 Task: Add a signature Kari Cooper containing With heartfelt thanks and warm wishes, Kari Cooper to email address softage.5@softage.net and add a label Data visualization
Action: Mouse moved to (1057, 87)
Screenshot: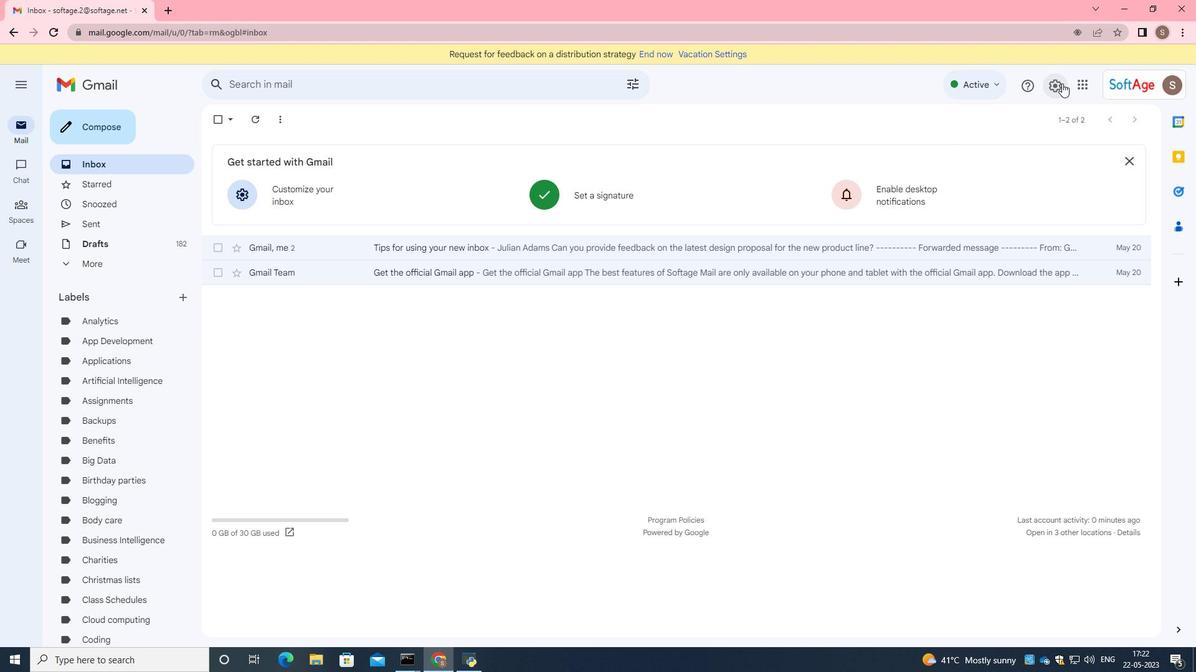 
Action: Mouse pressed left at (1057, 87)
Screenshot: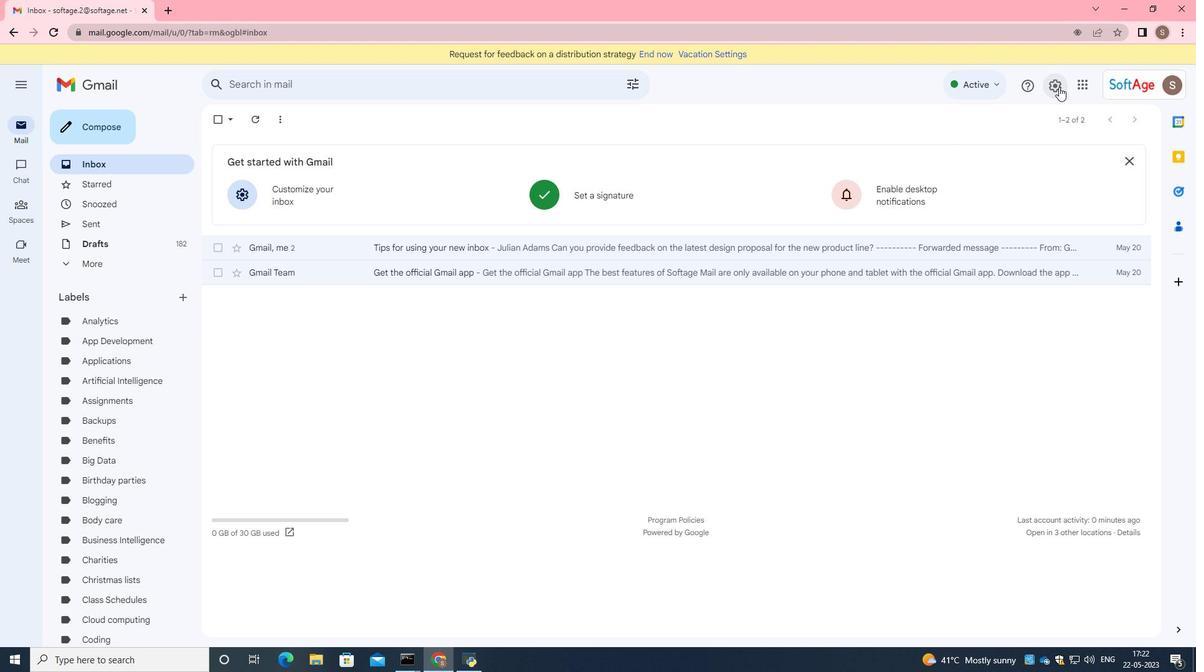 
Action: Mouse moved to (1052, 148)
Screenshot: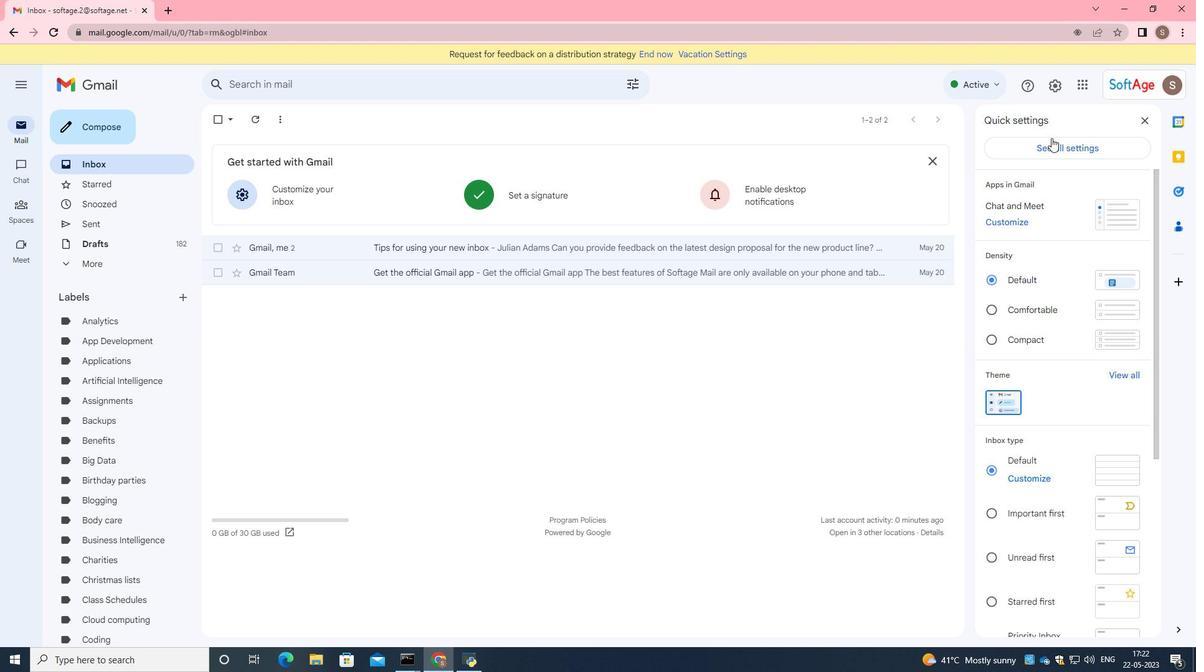 
Action: Mouse pressed left at (1052, 148)
Screenshot: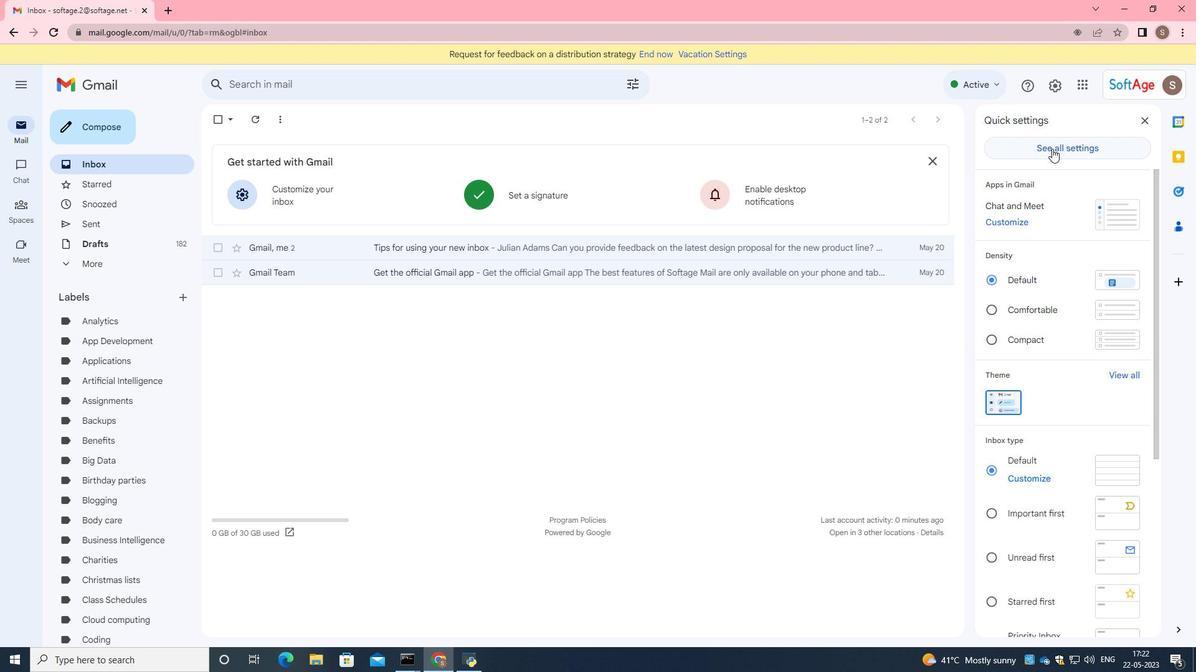 
Action: Mouse moved to (566, 340)
Screenshot: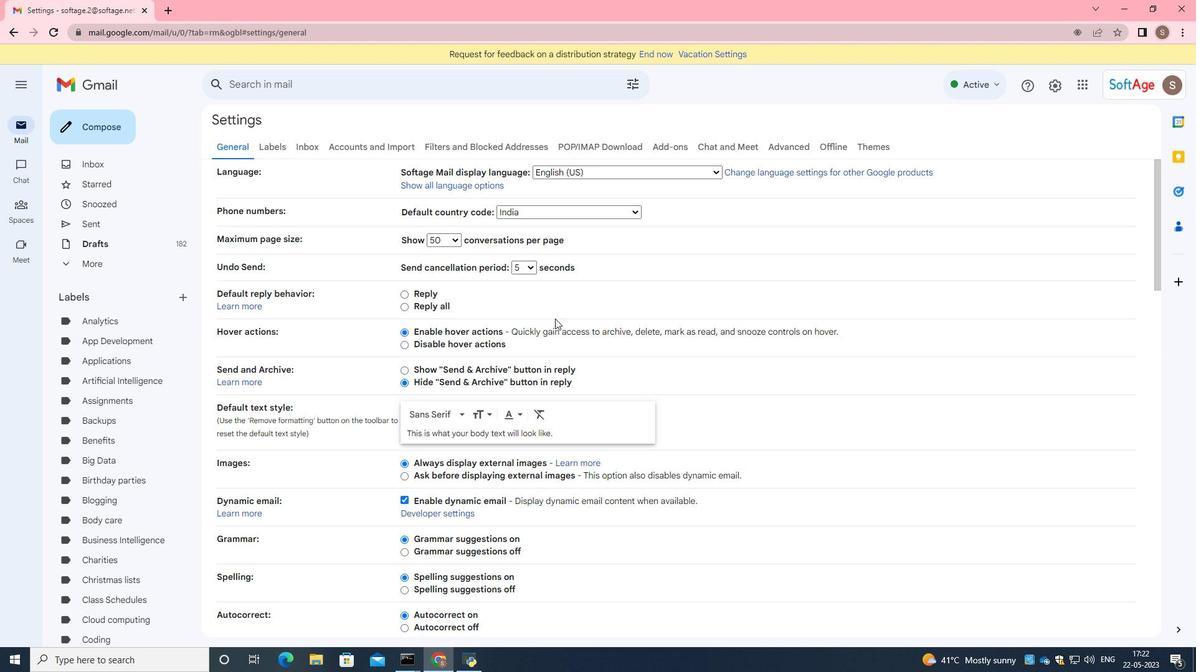 
Action: Mouse scrolled (566, 340) with delta (0, 0)
Screenshot: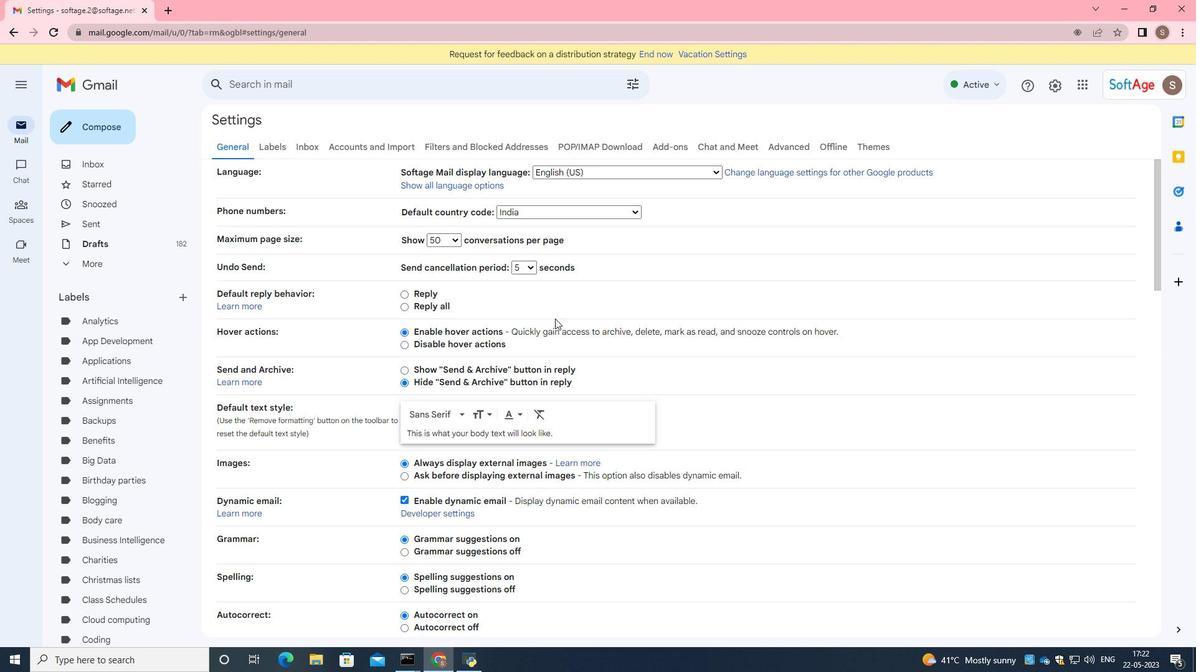 
Action: Mouse moved to (567, 342)
Screenshot: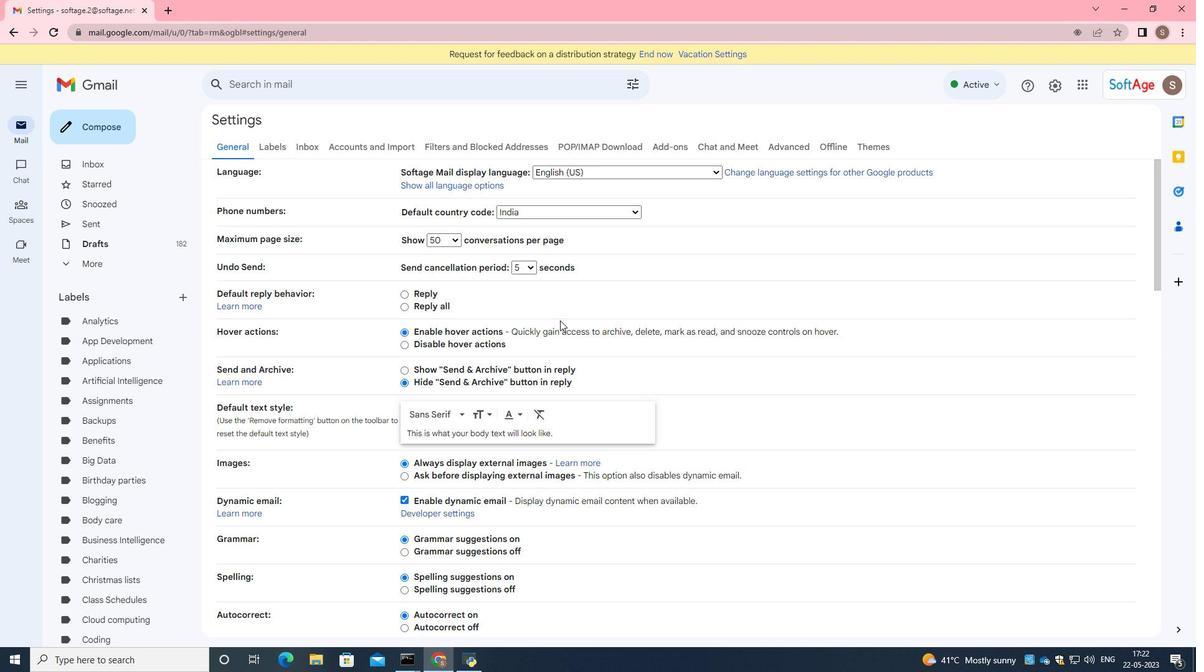 
Action: Mouse scrolled (567, 342) with delta (0, 0)
Screenshot: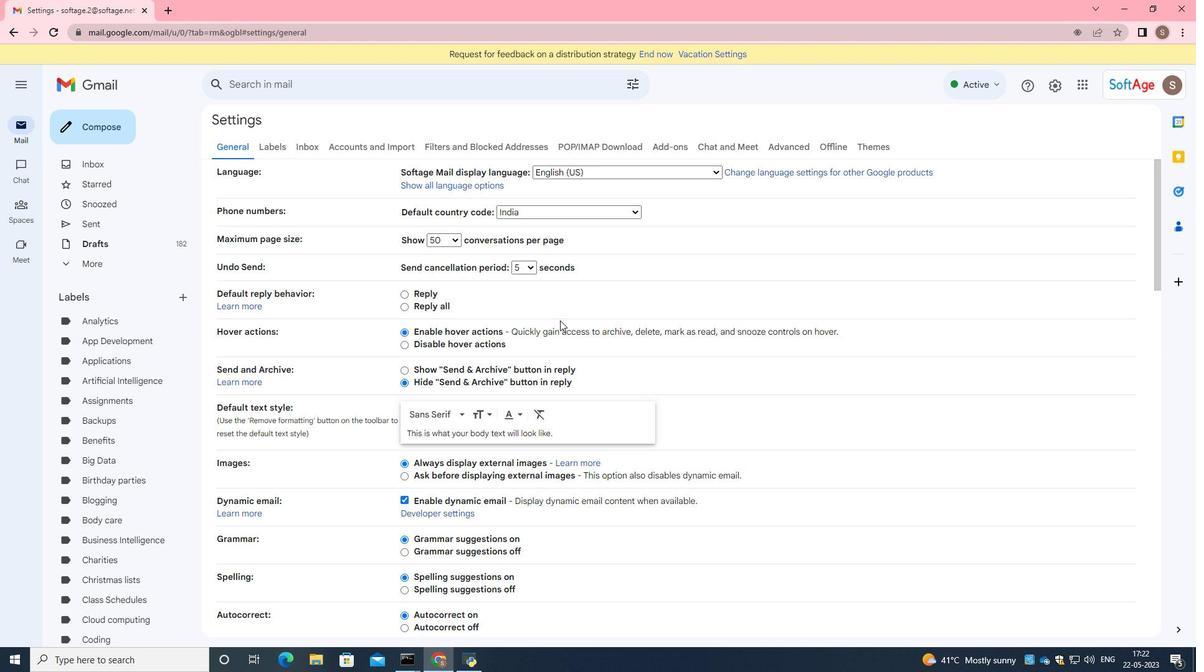 
Action: Mouse scrolled (567, 342) with delta (0, 0)
Screenshot: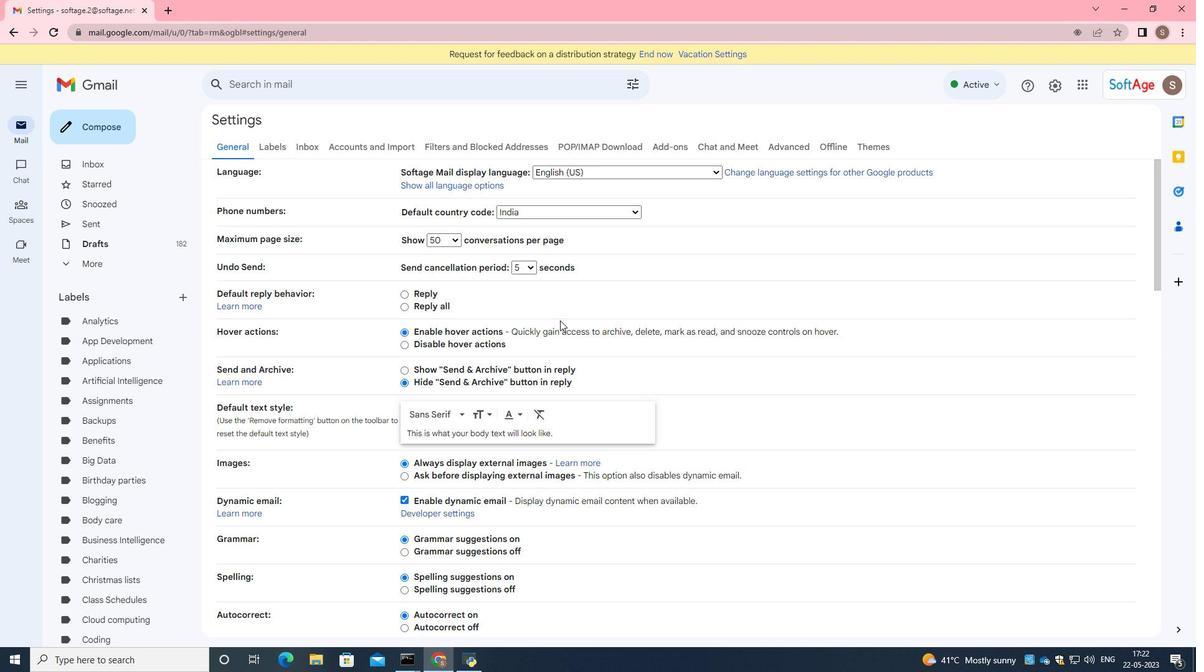 
Action: Mouse scrolled (567, 342) with delta (0, 0)
Screenshot: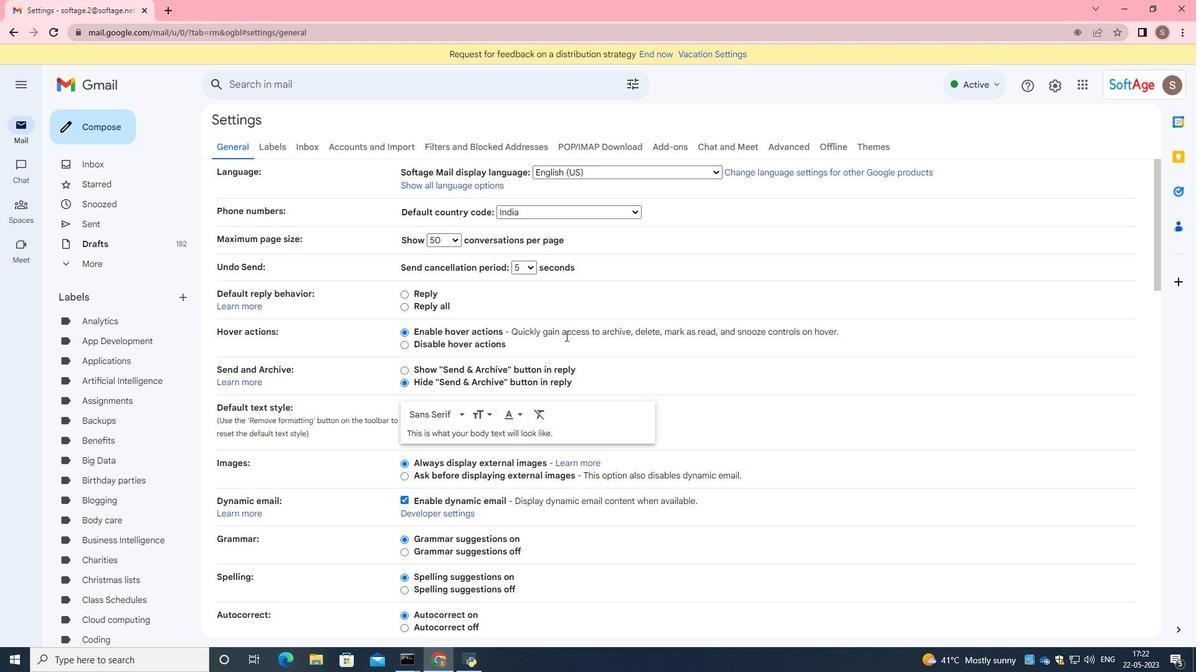 
Action: Mouse moved to (569, 340)
Screenshot: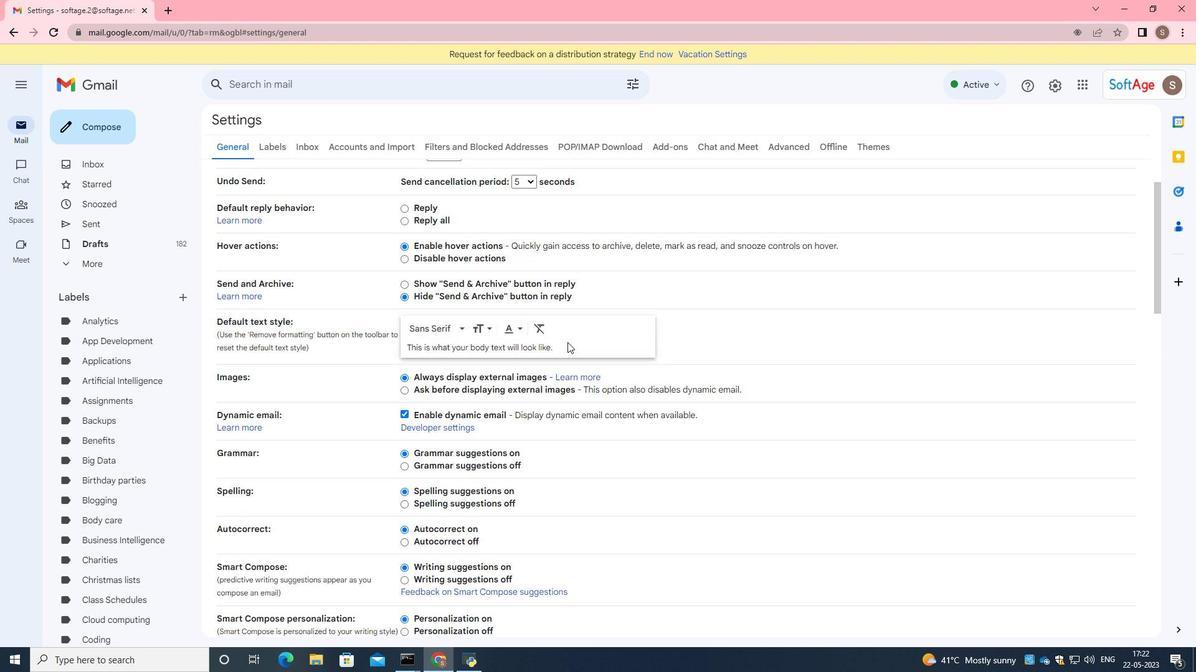 
Action: Mouse scrolled (569, 340) with delta (0, 0)
Screenshot: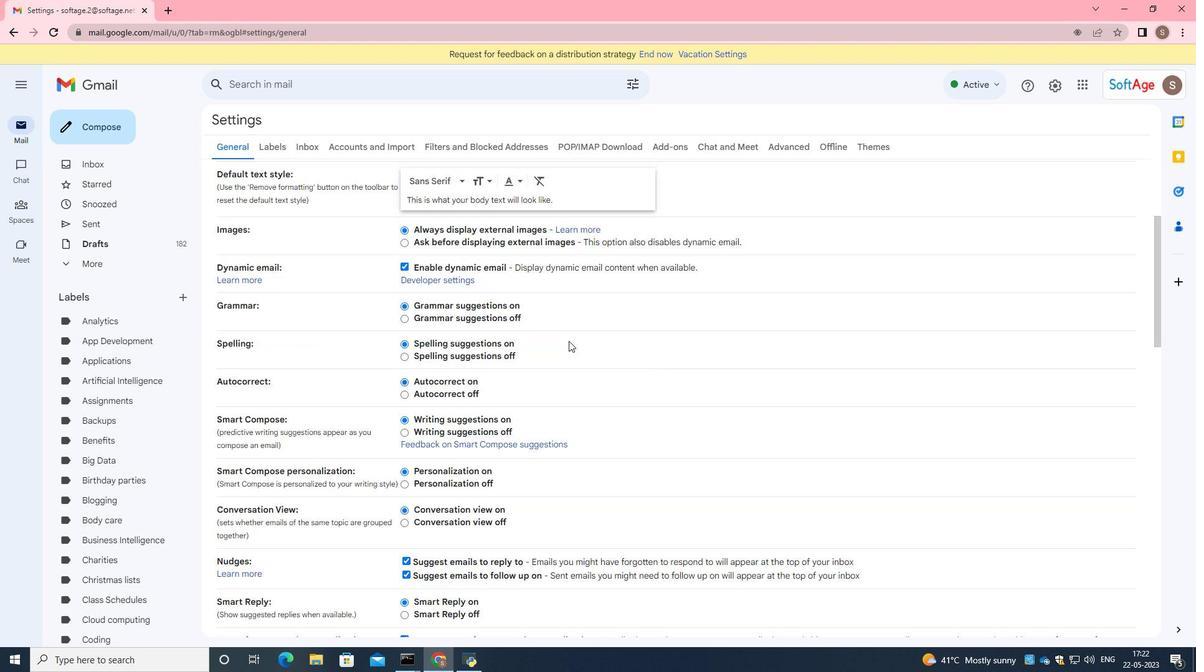 
Action: Mouse moved to (570, 340)
Screenshot: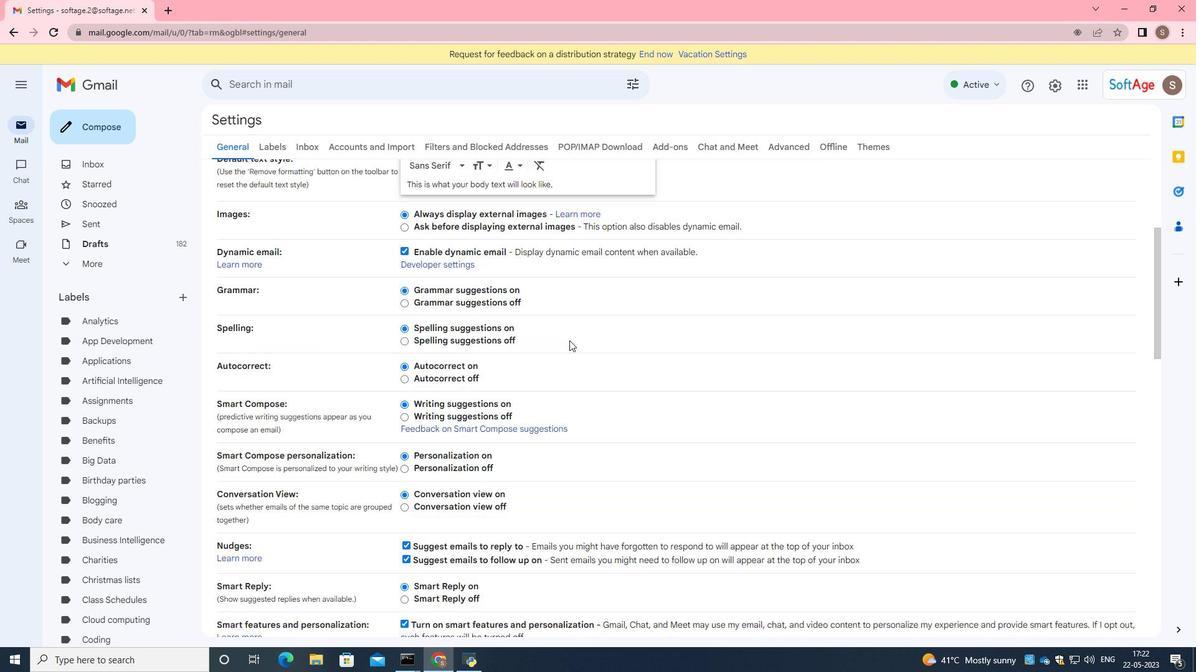 
Action: Mouse scrolled (570, 340) with delta (0, 0)
Screenshot: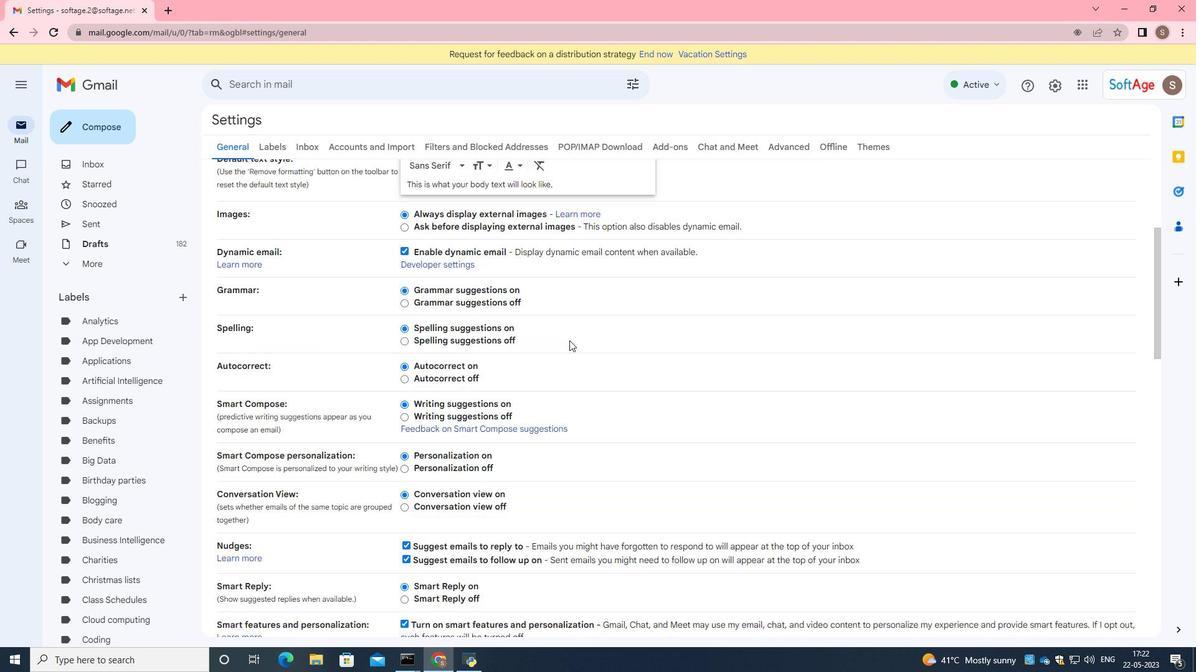
Action: Mouse moved to (570, 342)
Screenshot: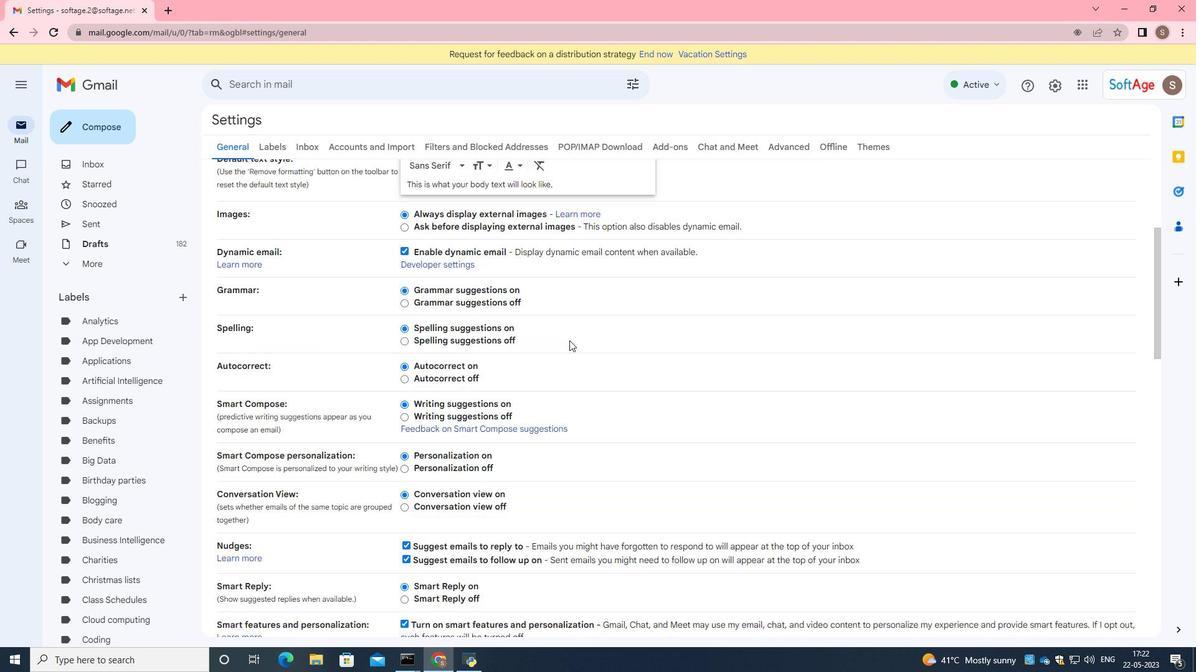 
Action: Mouse scrolled (570, 341) with delta (0, 0)
Screenshot: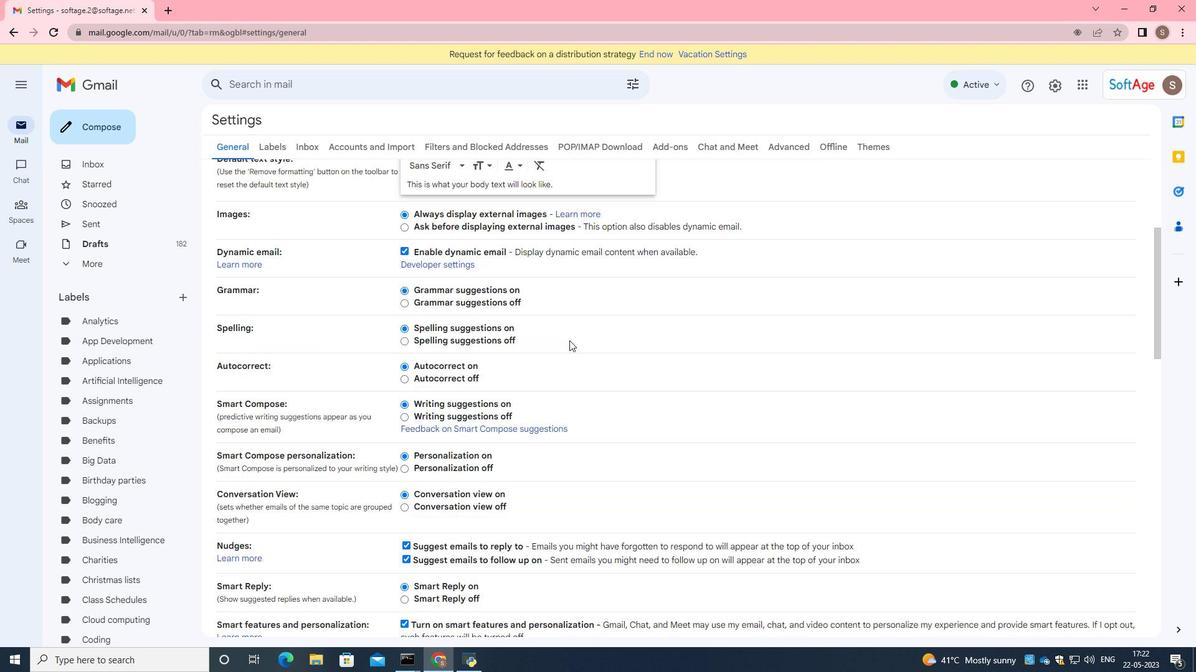 
Action: Mouse moved to (570, 342)
Screenshot: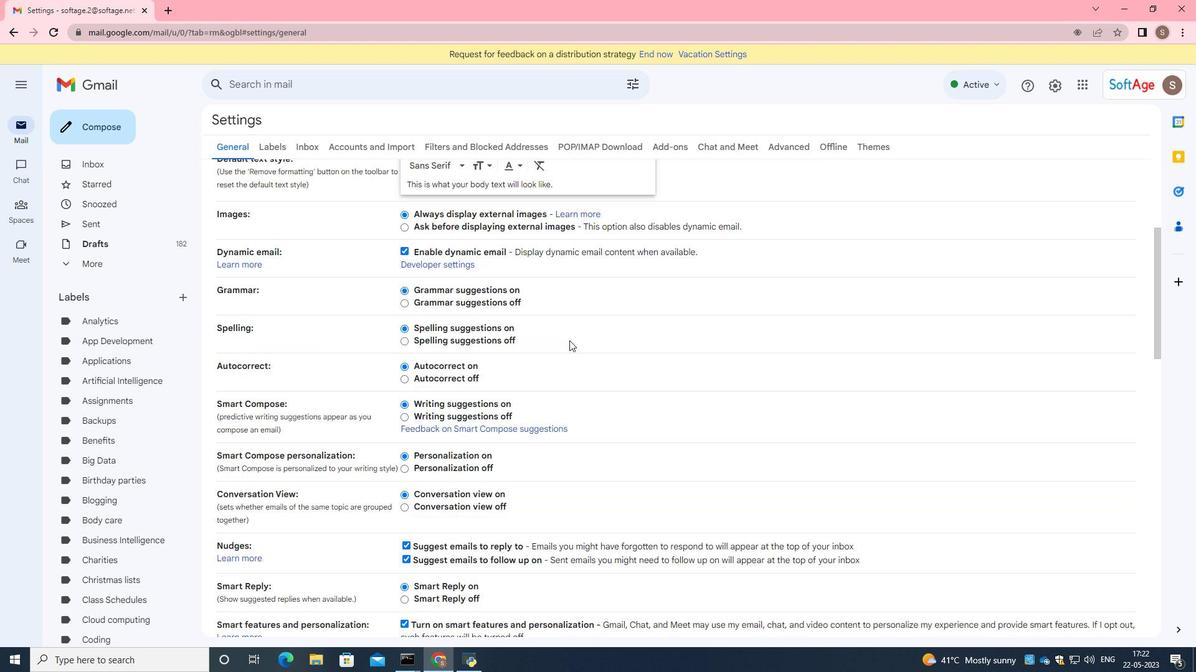 
Action: Mouse scrolled (570, 341) with delta (0, 0)
Screenshot: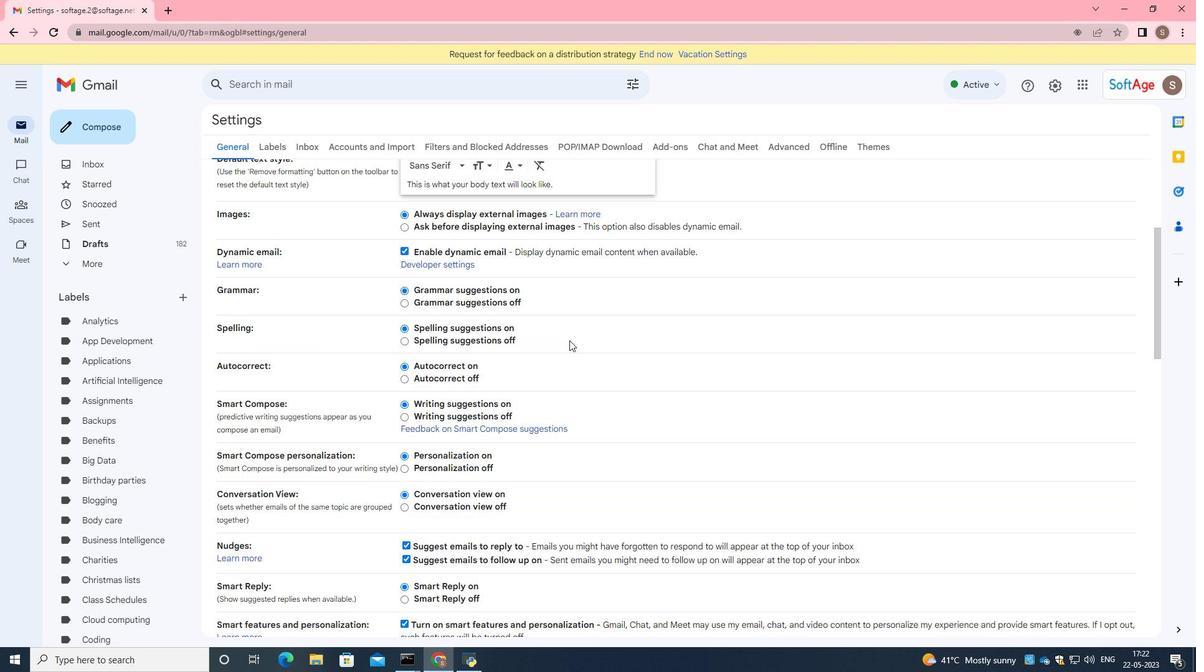 
Action: Mouse moved to (591, 409)
Screenshot: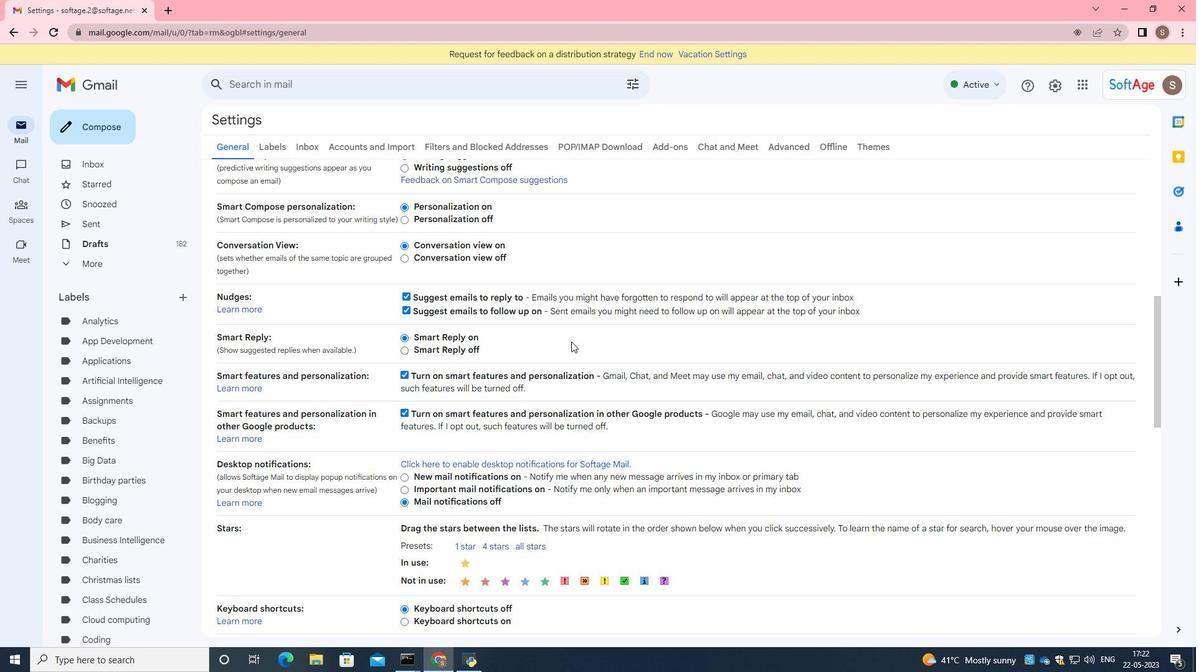 
Action: Mouse scrolled (571, 342) with delta (0, 0)
Screenshot: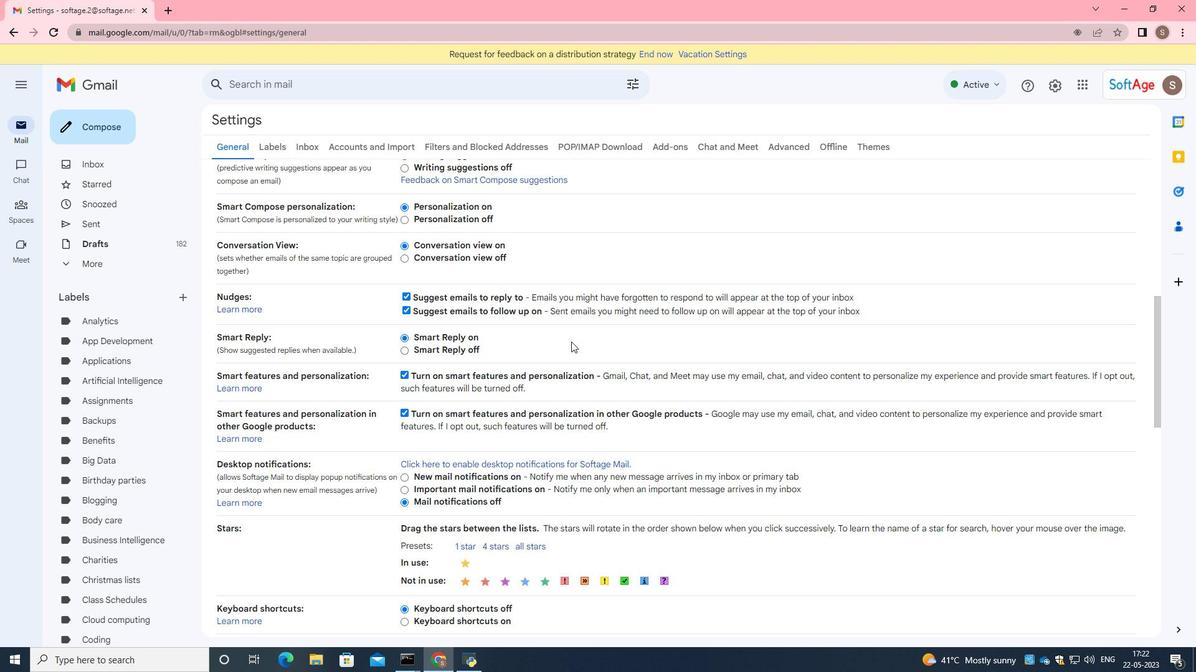 
Action: Mouse moved to (593, 416)
Screenshot: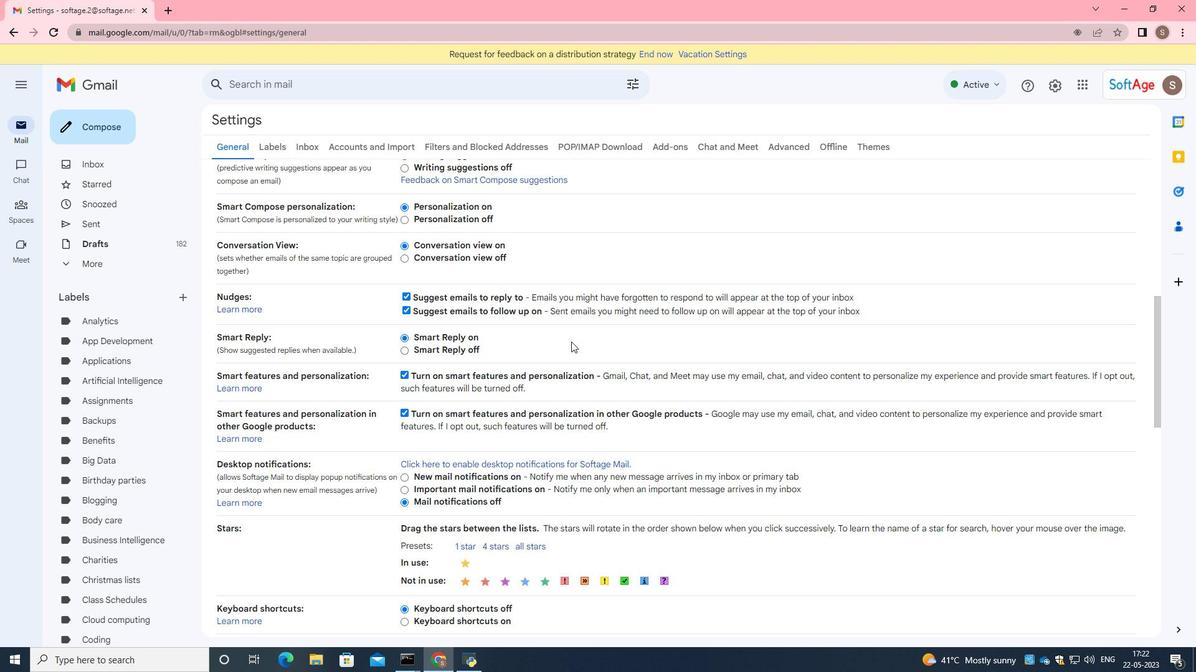 
Action: Mouse scrolled (571, 344) with delta (0, 0)
Screenshot: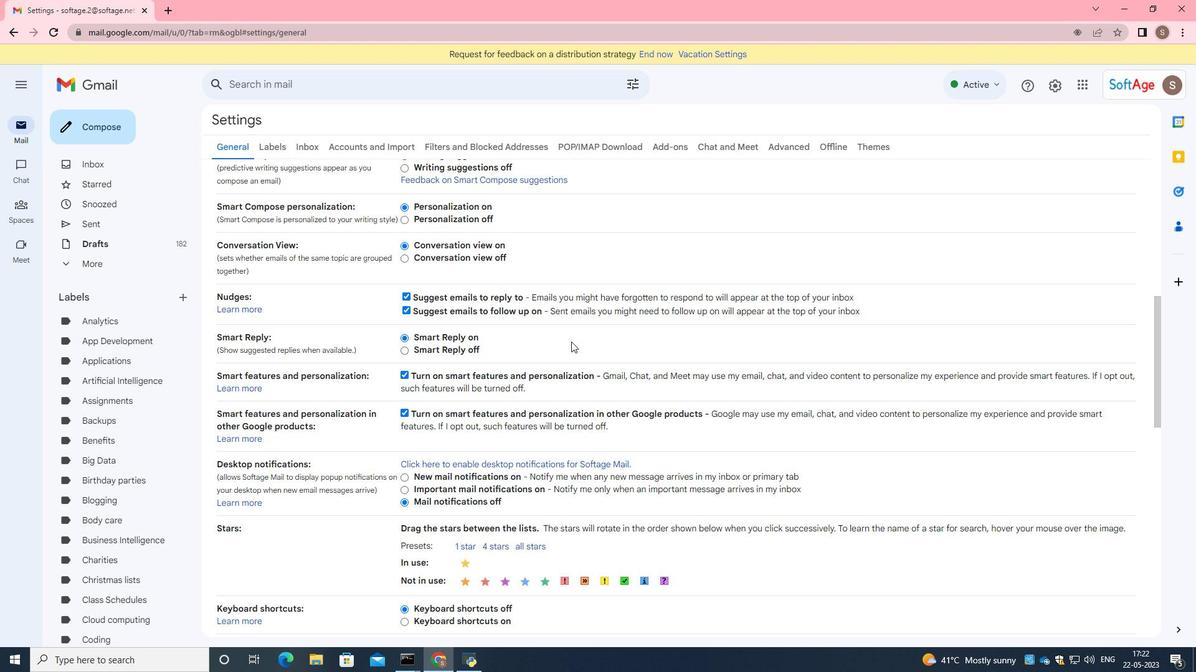 
Action: Mouse moved to (593, 421)
Screenshot: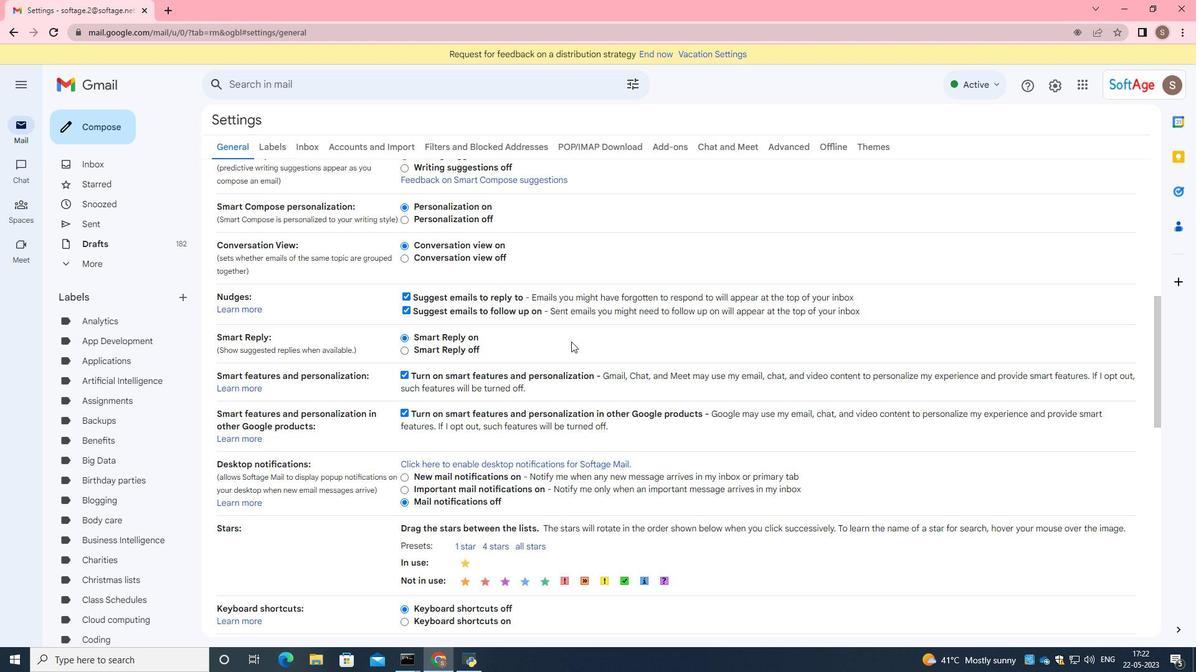
Action: Mouse scrolled (571, 344) with delta (0, 0)
Screenshot: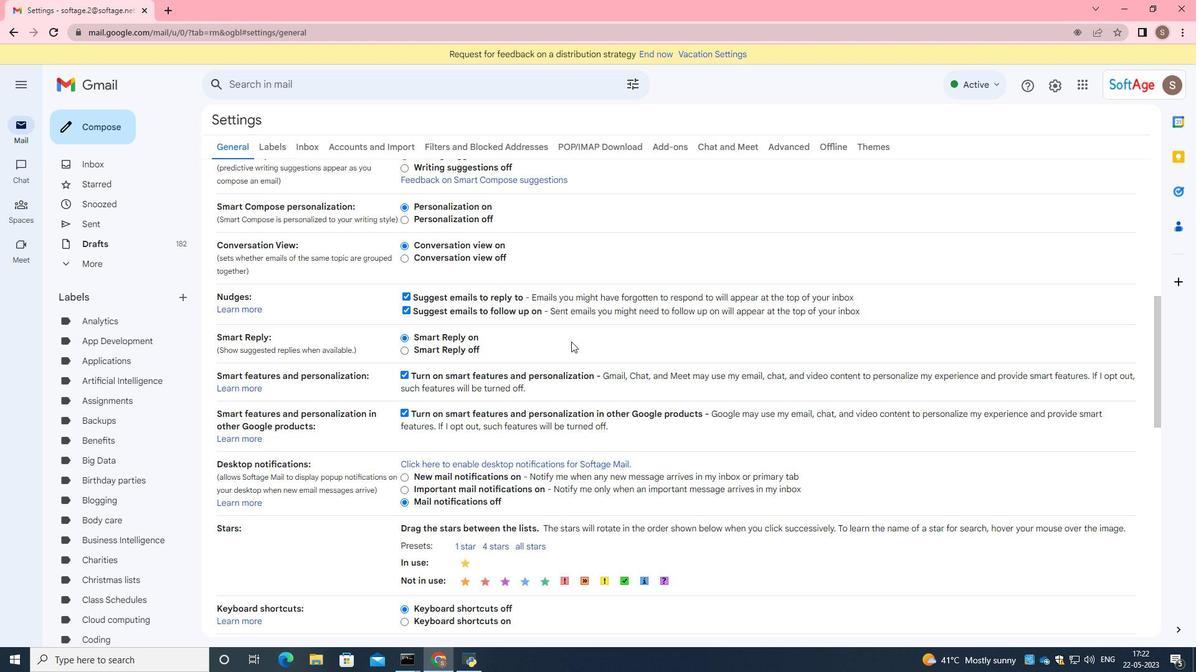 
Action: Mouse moved to (565, 492)
Screenshot: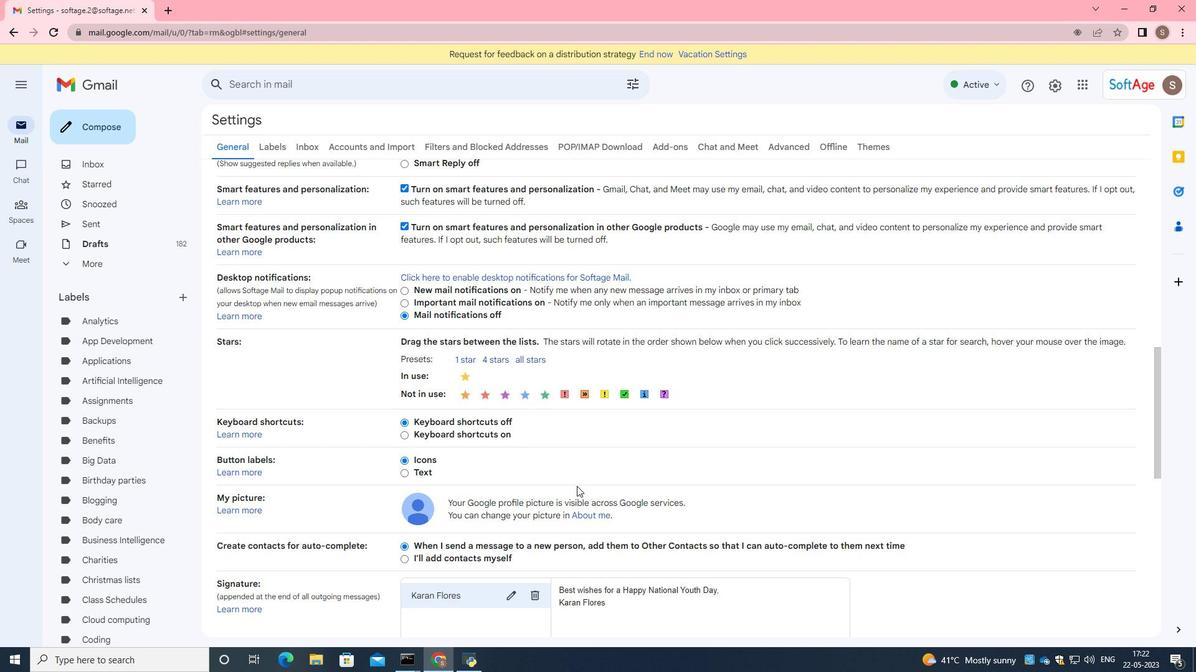 
Action: Mouse scrolled (565, 492) with delta (0, 0)
Screenshot: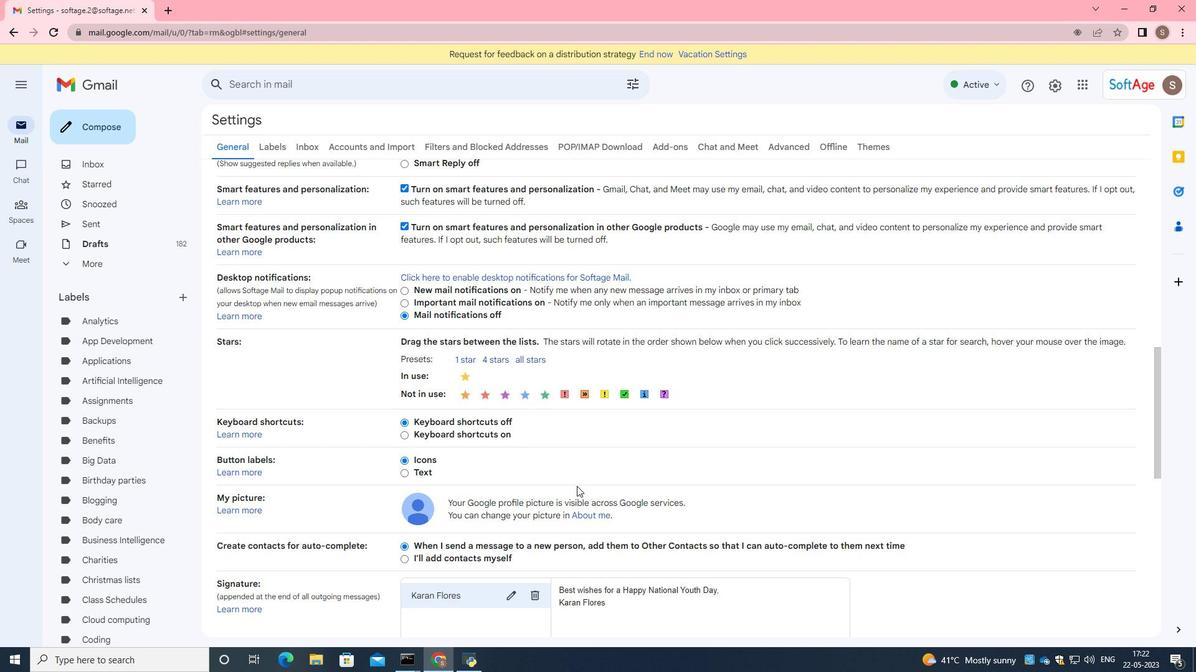 
Action: Mouse scrolled (565, 492) with delta (0, 0)
Screenshot: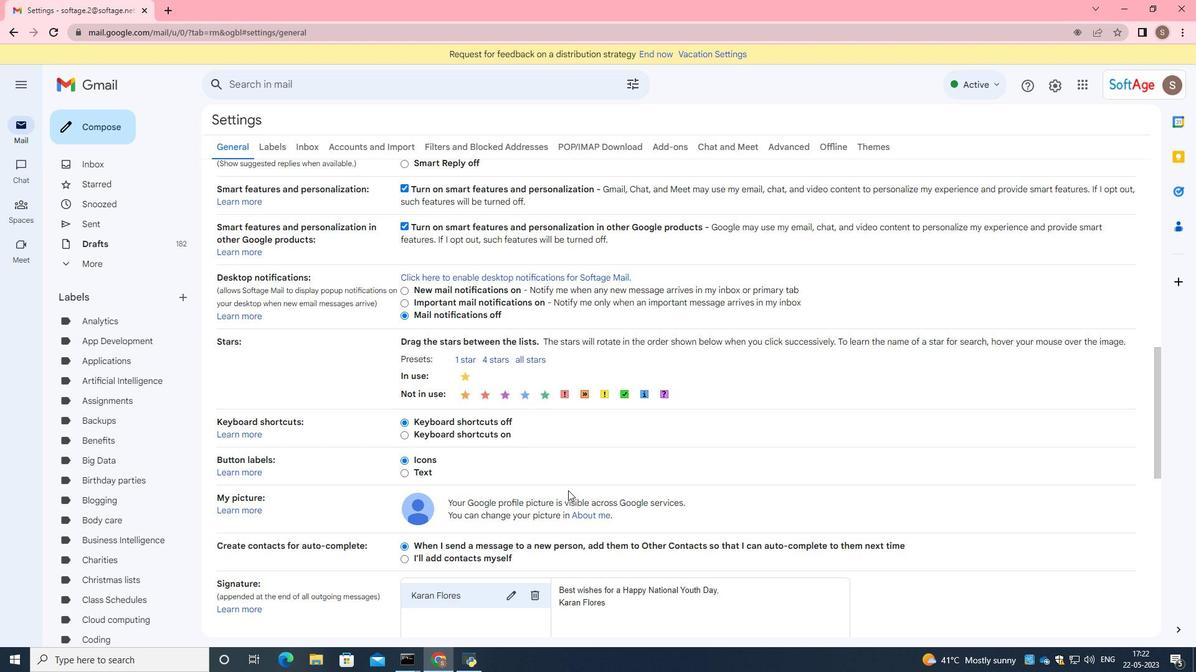 
Action: Mouse moved to (534, 464)
Screenshot: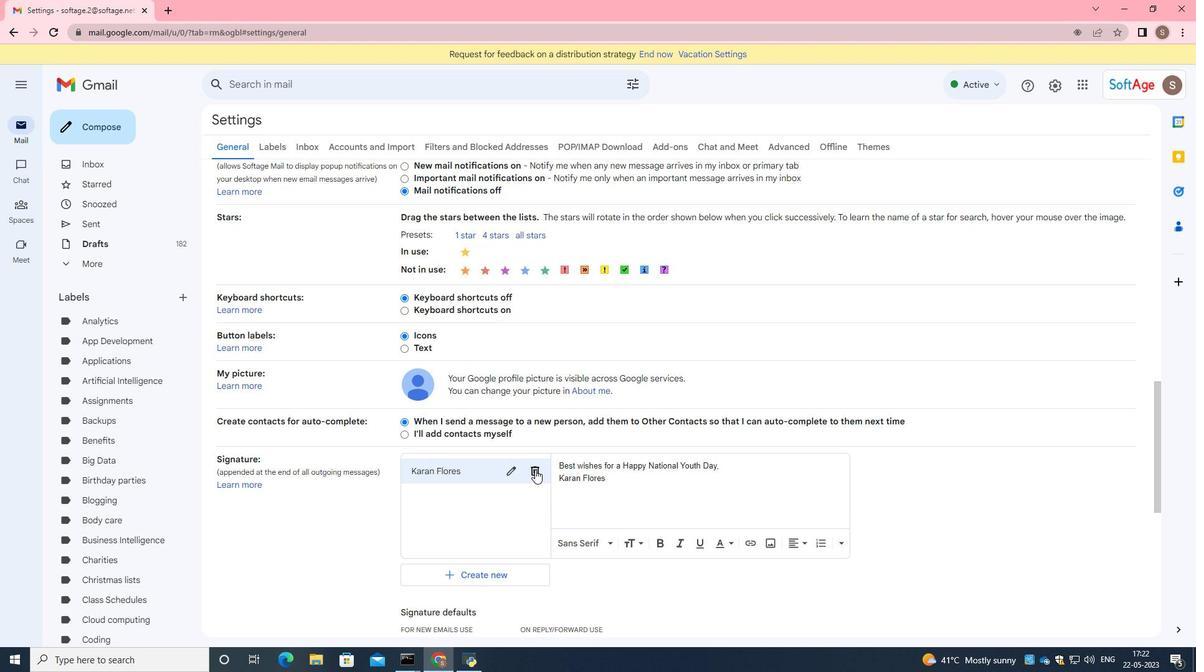 
Action: Mouse pressed left at (534, 464)
Screenshot: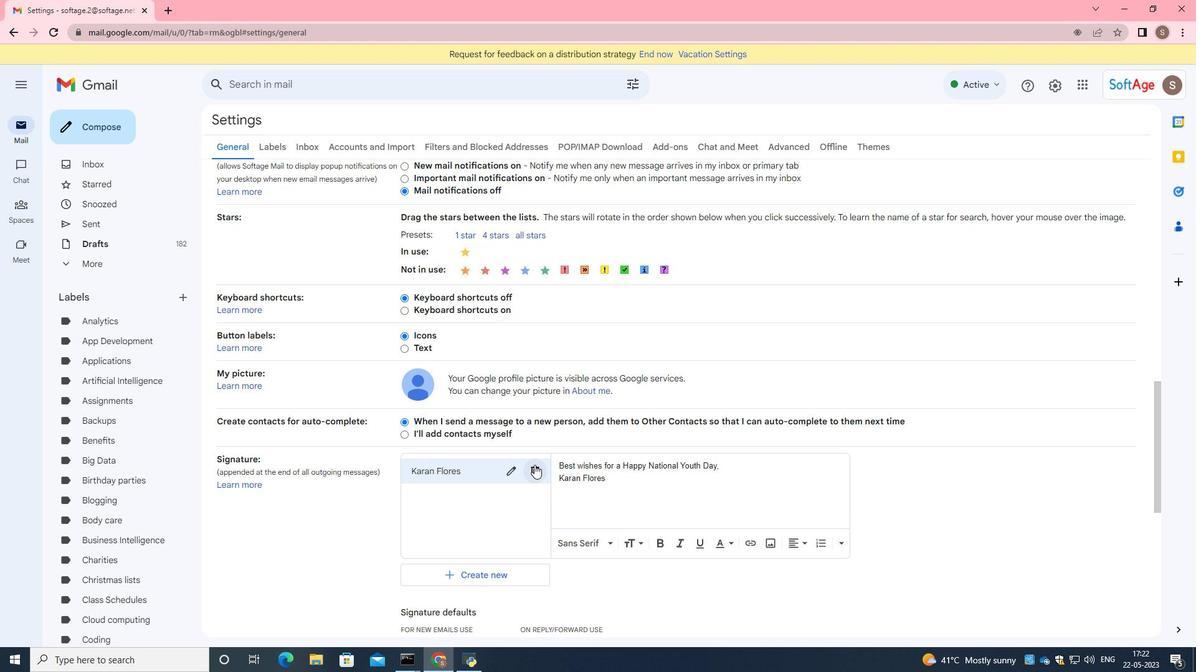 
Action: Mouse moved to (700, 371)
Screenshot: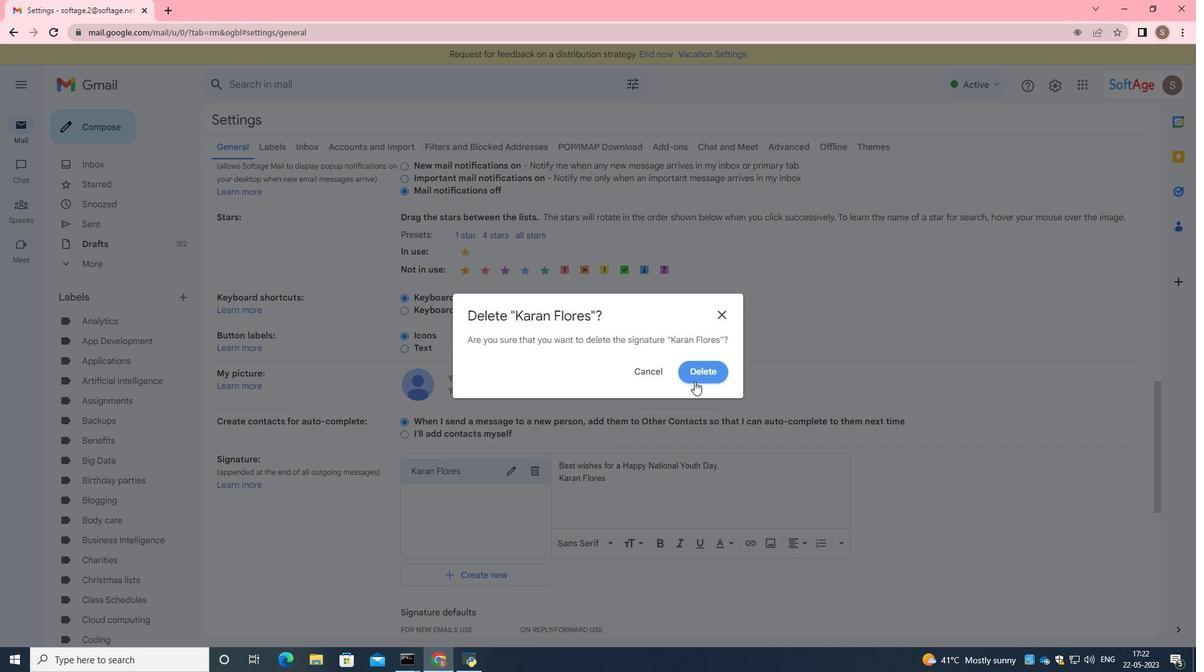 
Action: Mouse pressed left at (700, 371)
Screenshot: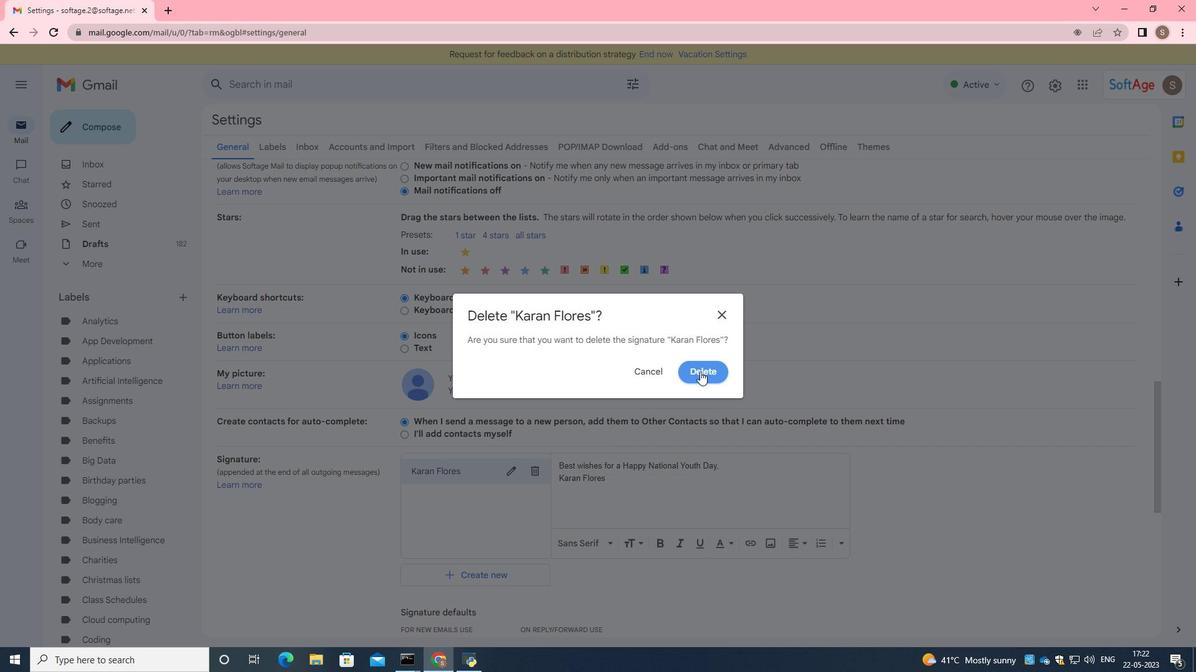 
Action: Mouse moved to (470, 483)
Screenshot: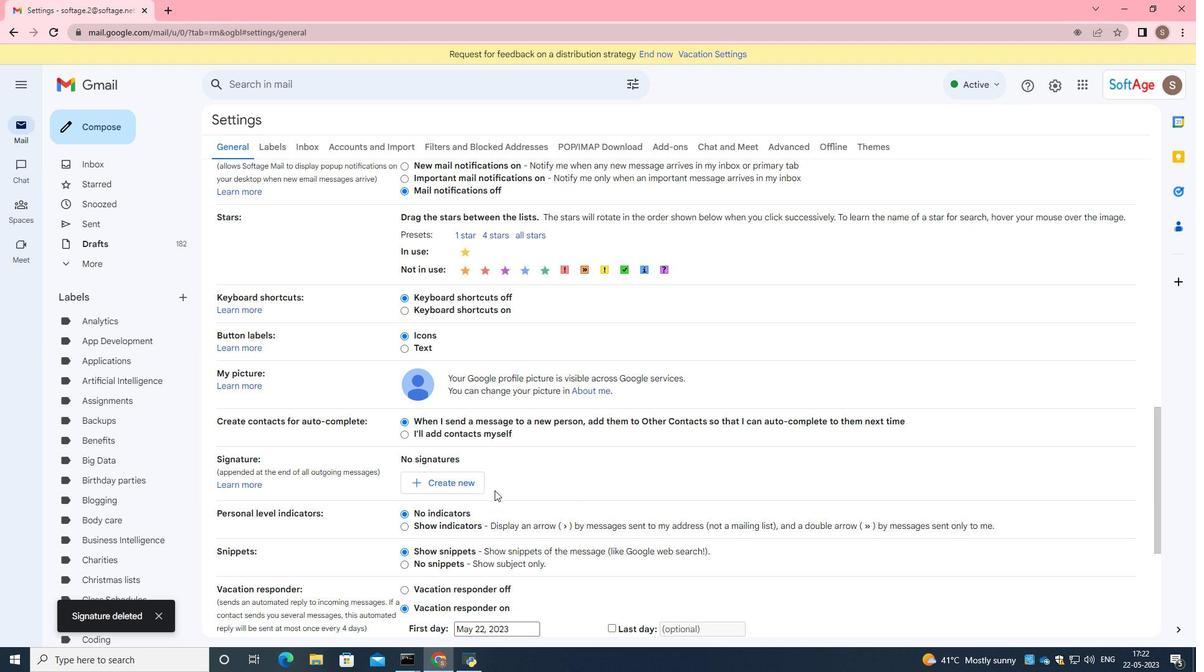 
Action: Mouse pressed left at (470, 483)
Screenshot: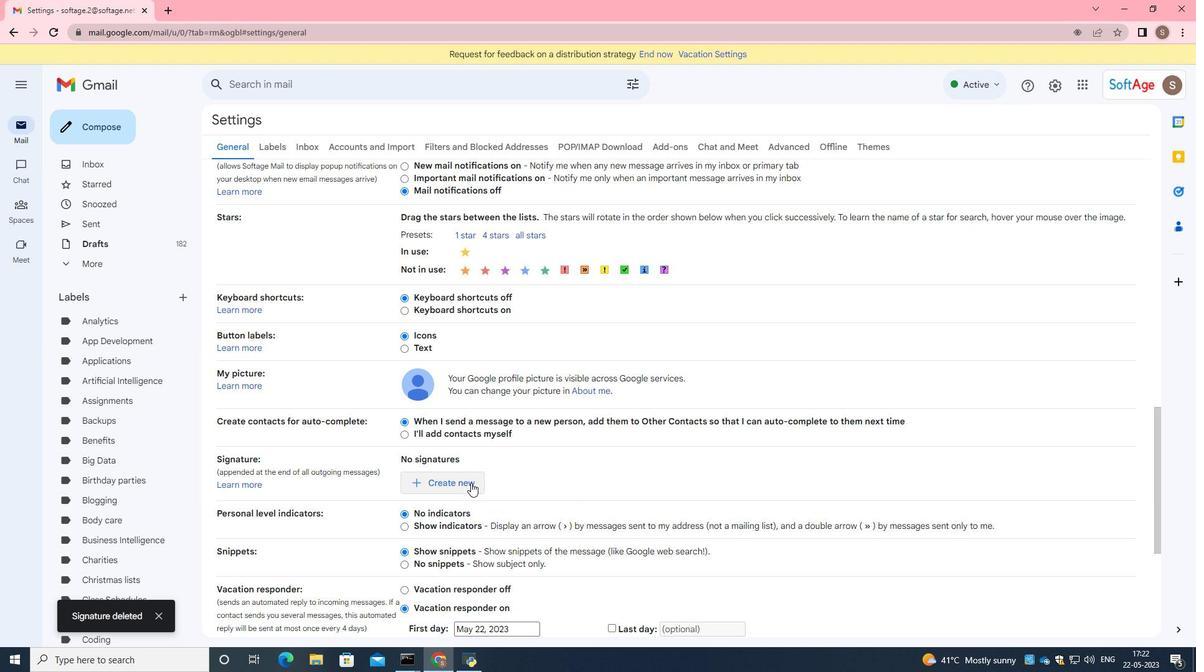 
Action: Mouse moved to (544, 335)
Screenshot: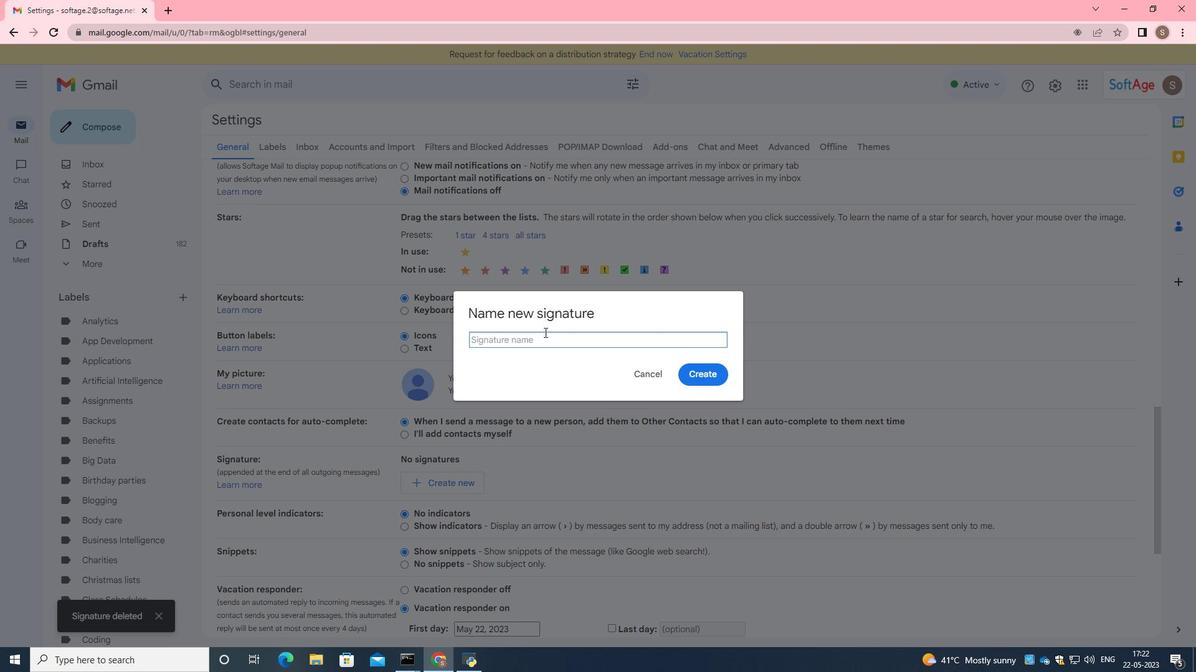 
Action: Key pressed <Key.caps_lock>K<Key.caps_lock>ari<Key.space><Key.caps_lock>C<Key.caps_lock>ooper<Key.space>
Screenshot: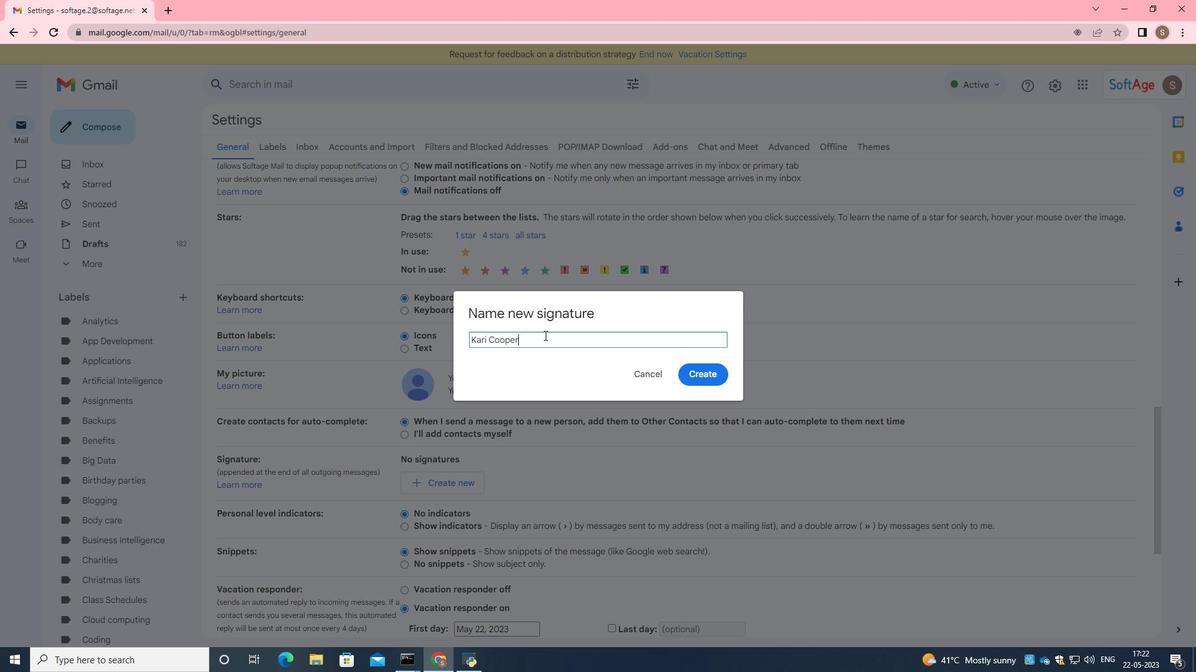 
Action: Mouse moved to (702, 375)
Screenshot: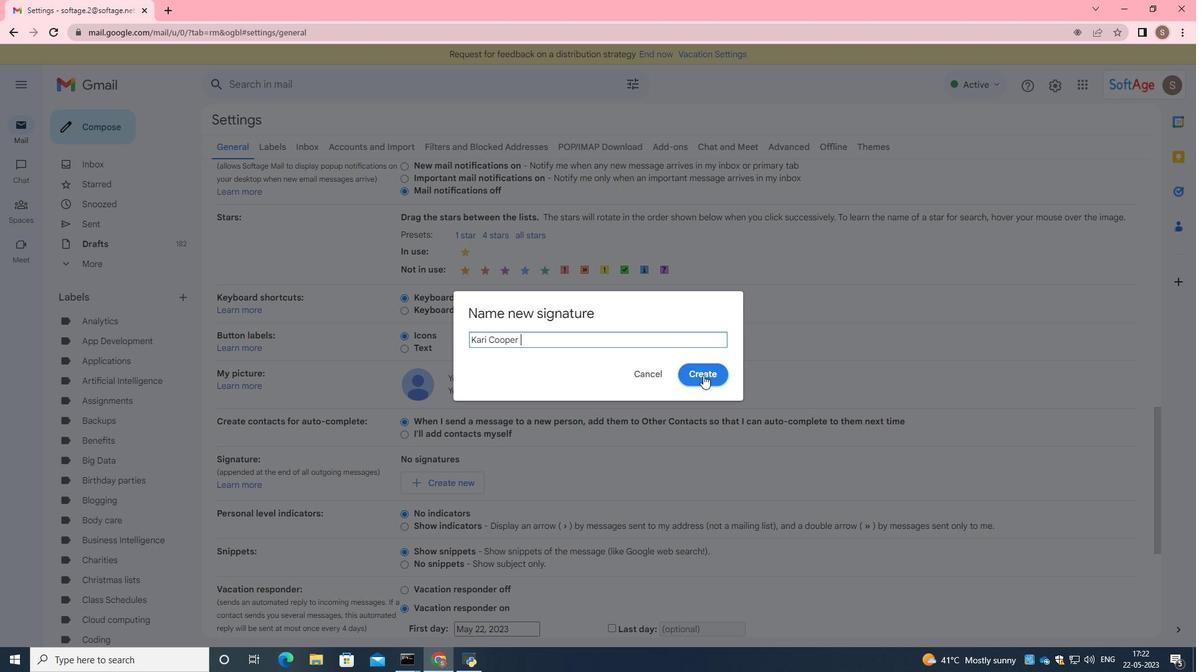 
Action: Mouse pressed left at (702, 375)
Screenshot: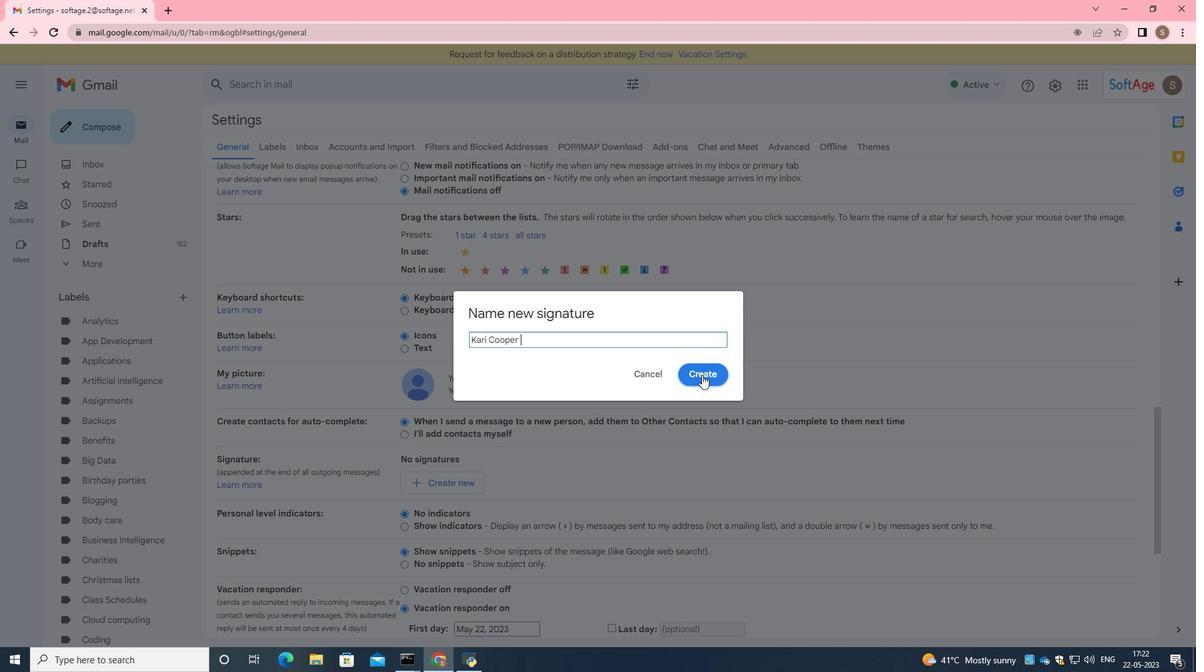 
Action: Mouse moved to (634, 485)
Screenshot: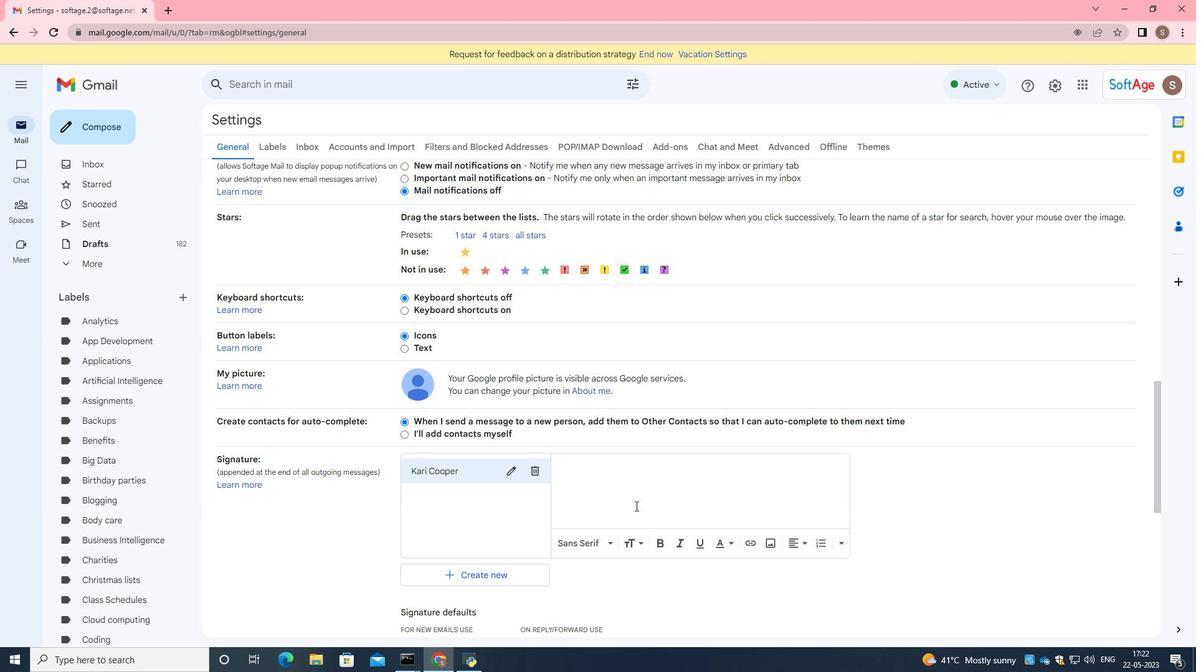 
Action: Mouse pressed left at (634, 485)
Screenshot: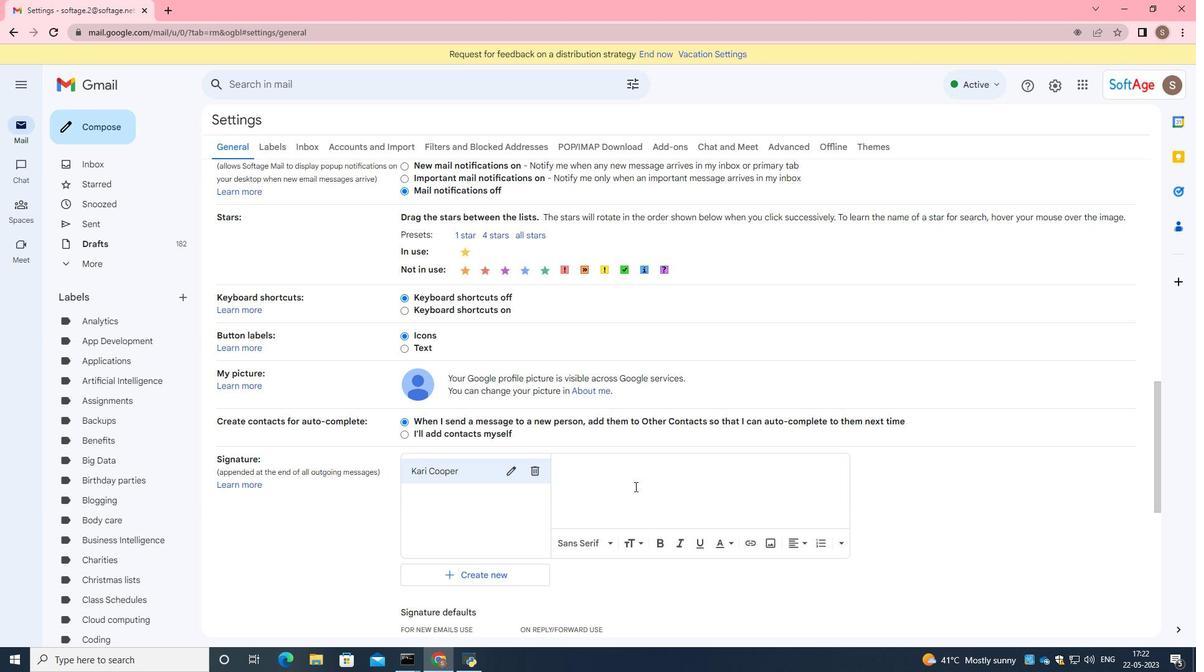 
Action: Mouse moved to (632, 483)
Screenshot: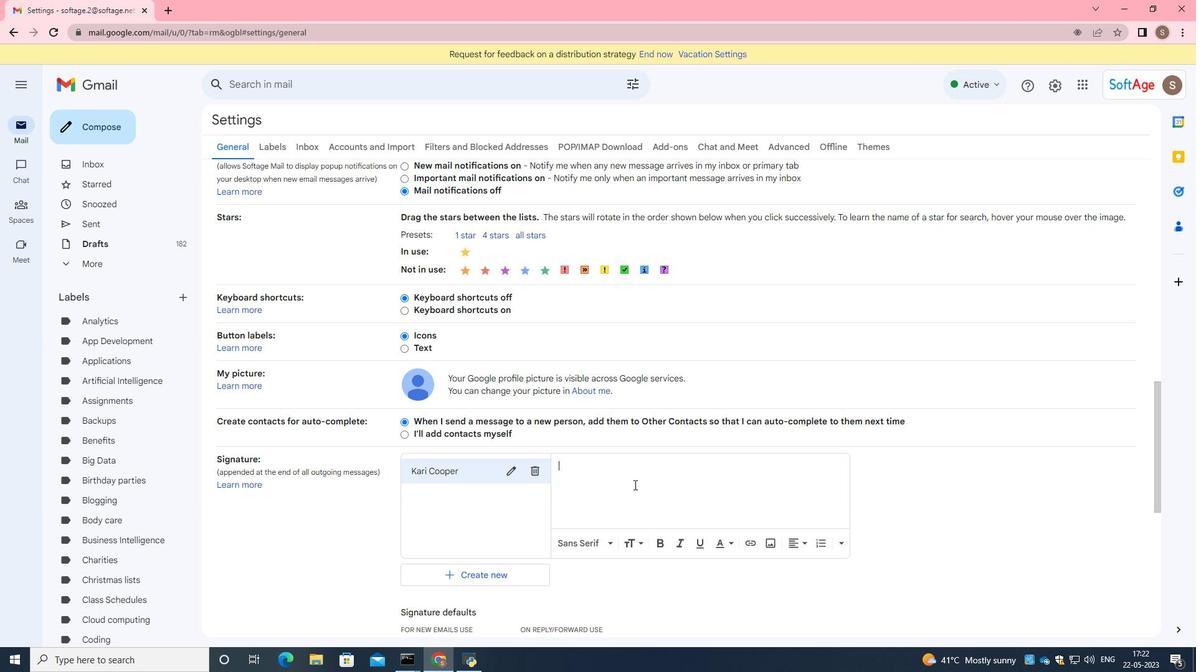 
Action: Key pressed <Key.caps_lock>H<Key.caps_lock>eartfelt<Key.space>thanks<Key.space>and<Key.space>warm<Key.space>wishes,<Key.enter><Key.caps_lock>K<Key.caps_lock>ari<Key.space><Key.caps_lock>V<Key.backspace>C<Key.caps_lock>ooper
Screenshot: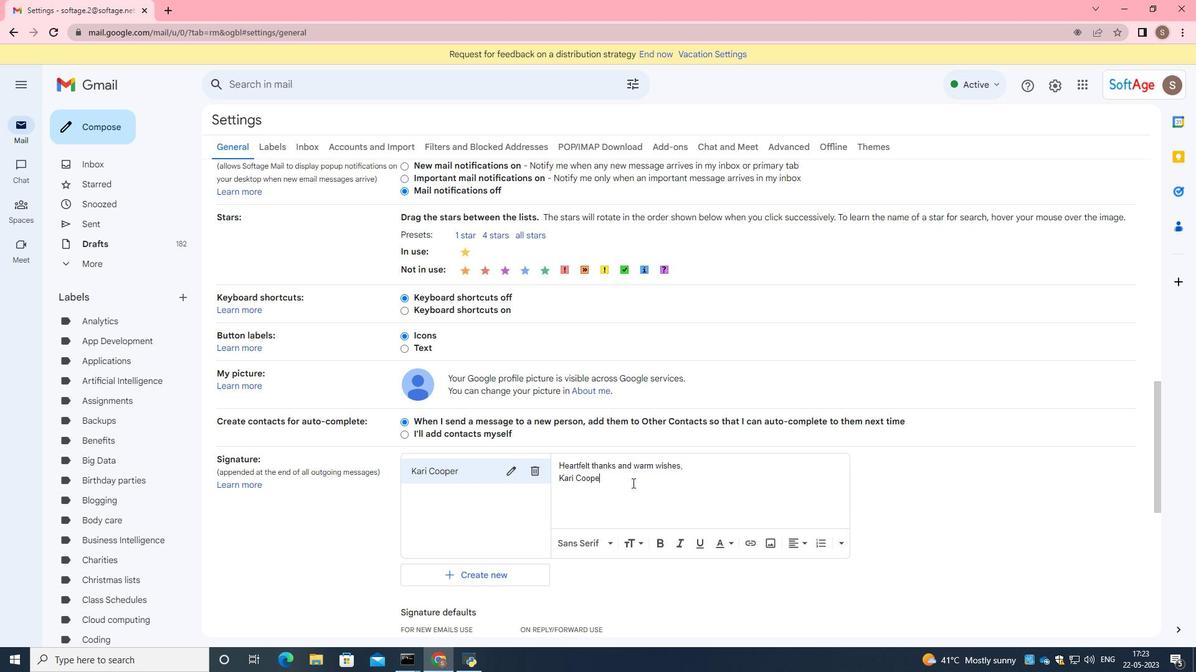 
Action: Mouse moved to (602, 516)
Screenshot: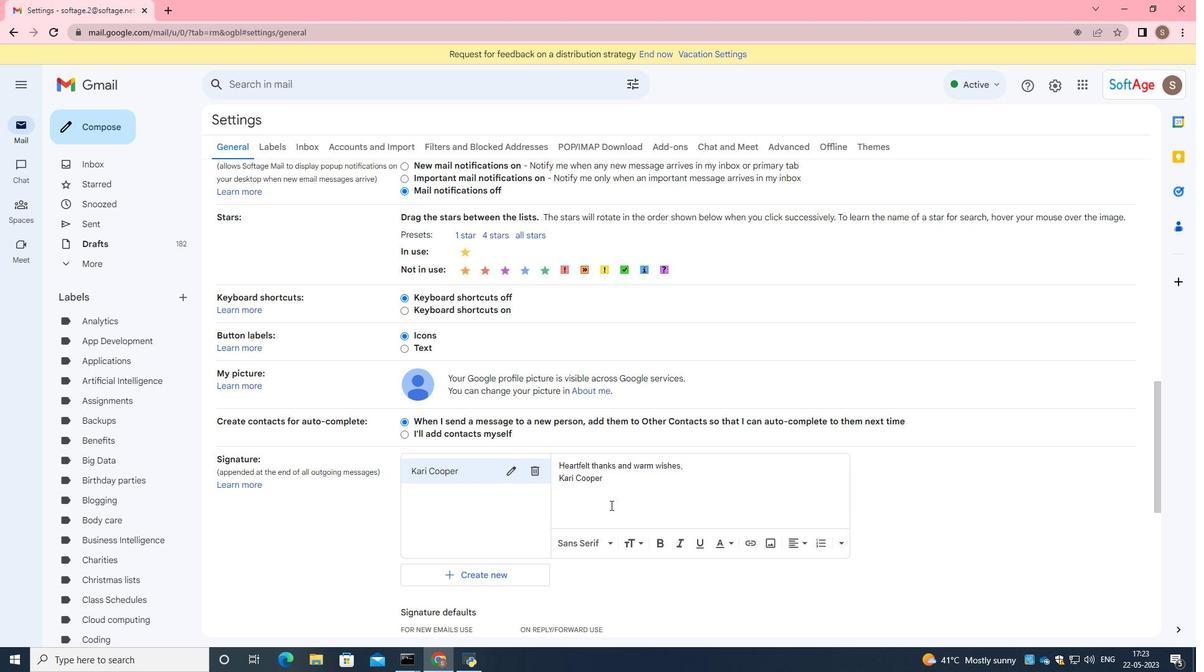 
Action: Mouse scrolled (602, 515) with delta (0, 0)
Screenshot: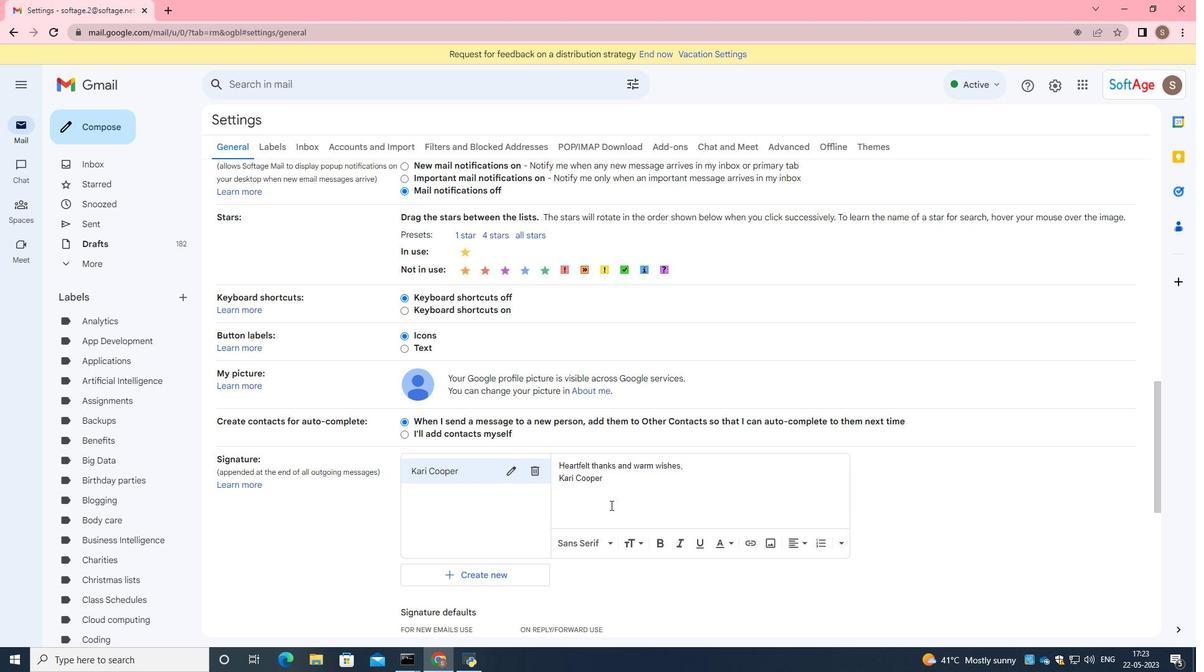 
Action: Mouse moved to (600, 518)
Screenshot: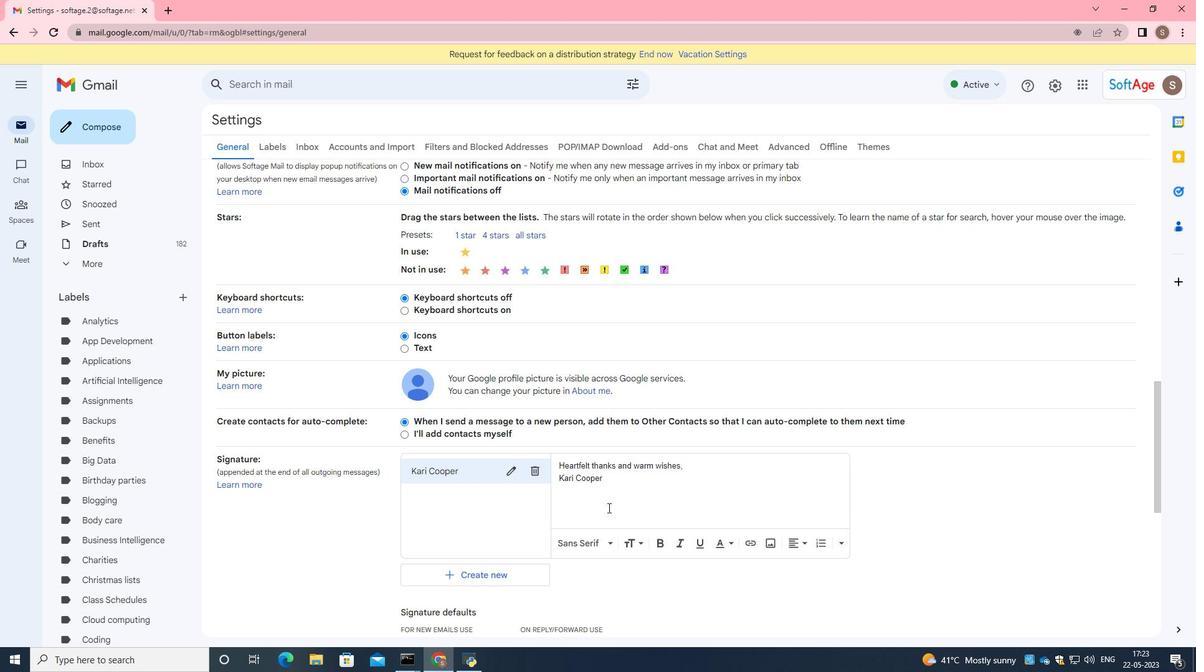 
Action: Mouse scrolled (600, 518) with delta (0, 0)
Screenshot: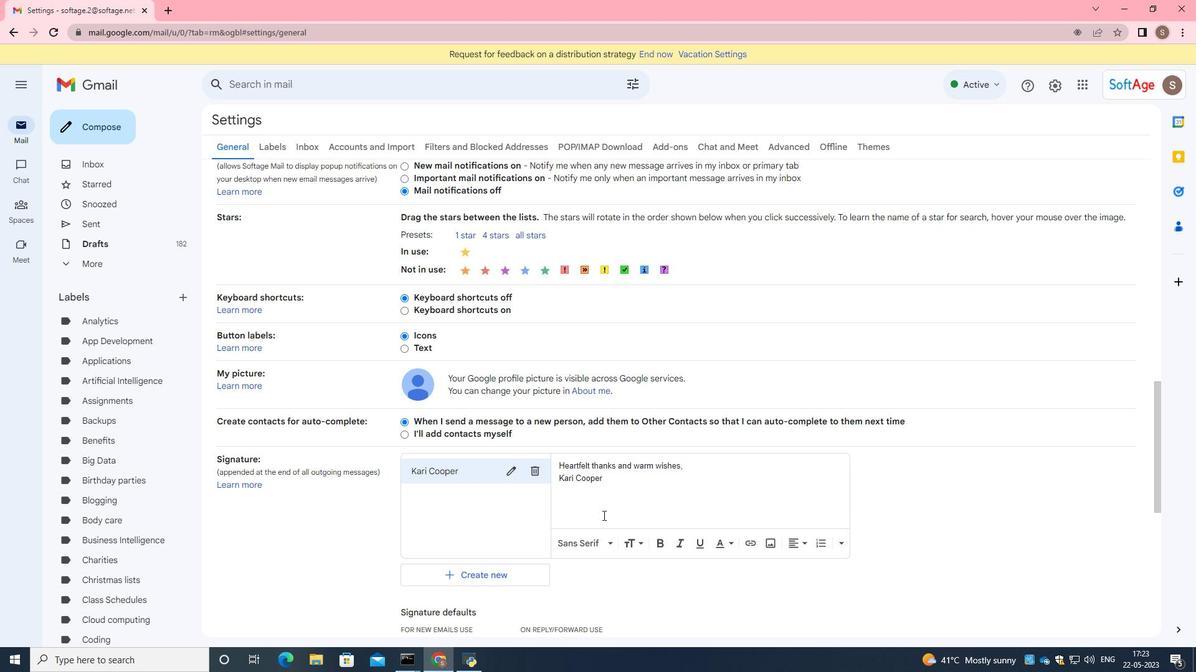 
Action: Mouse moved to (603, 523)
Screenshot: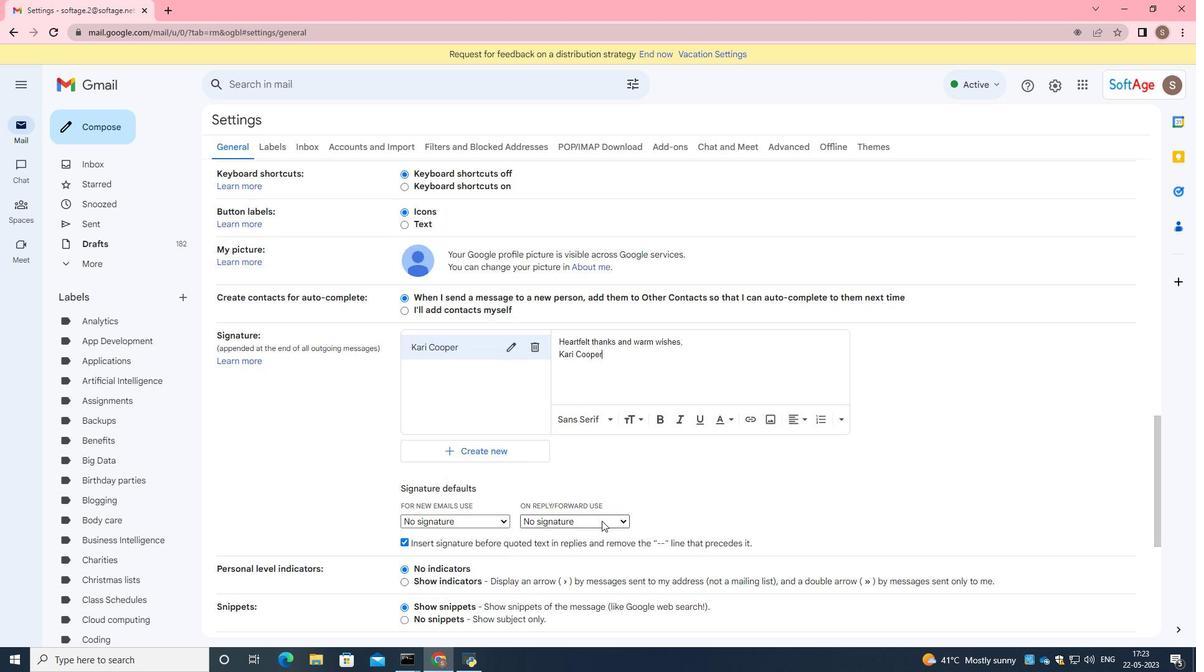 
Action: Mouse scrolled (603, 522) with delta (0, 0)
Screenshot: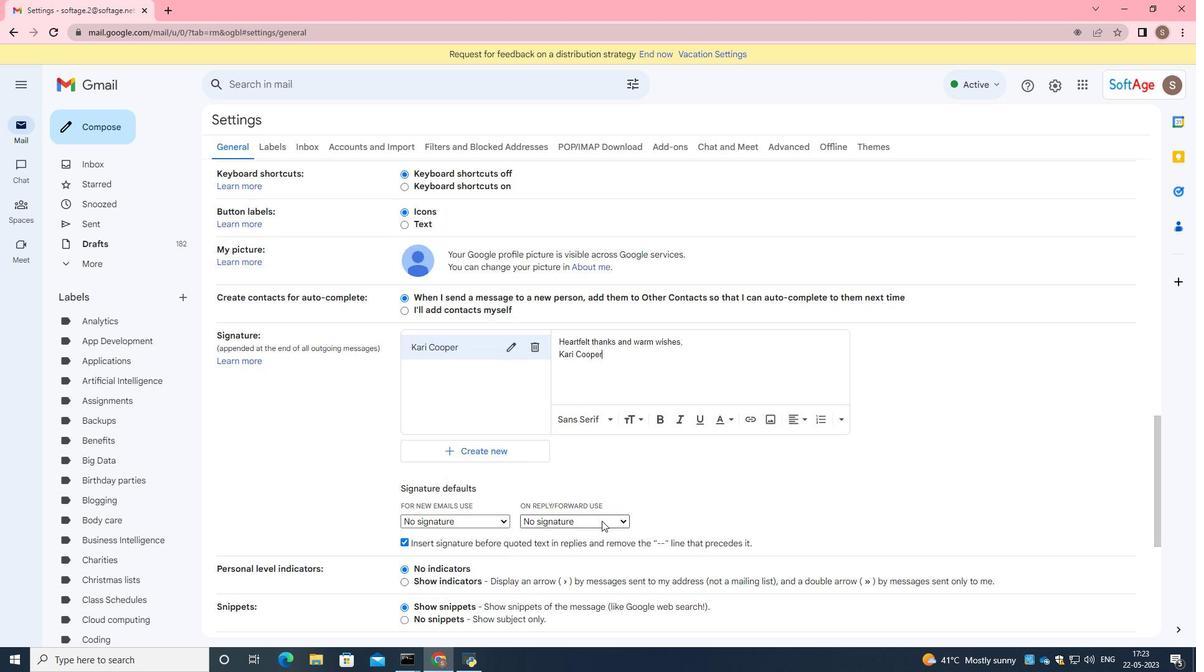 
Action: Mouse scrolled (603, 522) with delta (0, 0)
Screenshot: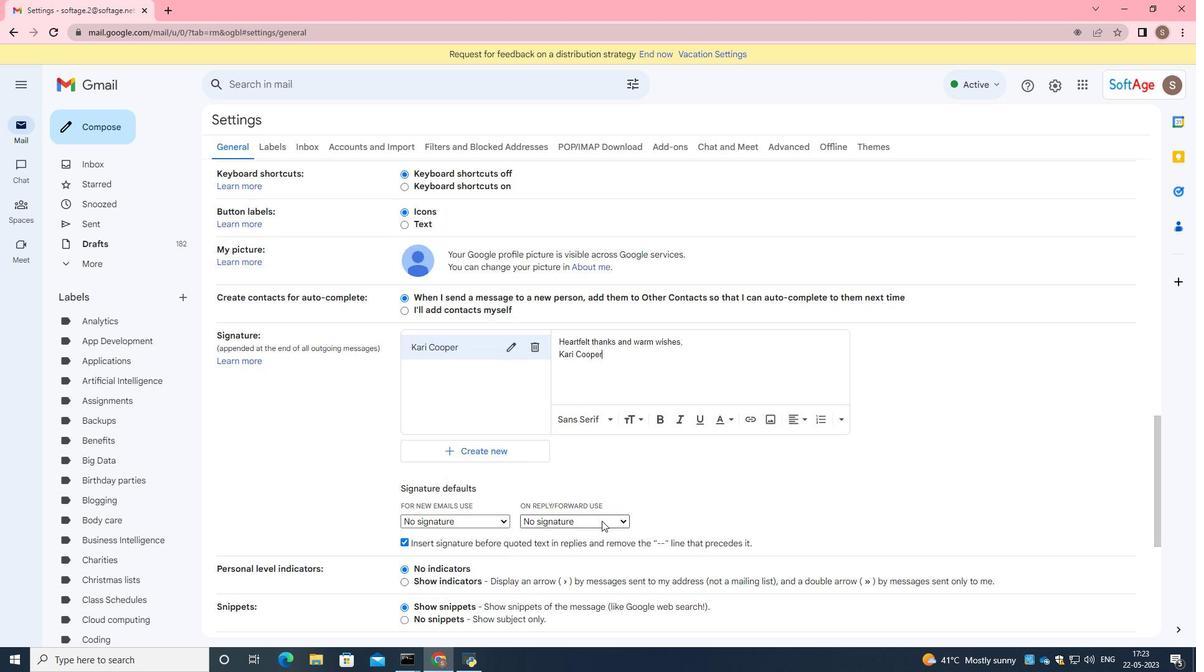 
Action: Mouse moved to (603, 523)
Screenshot: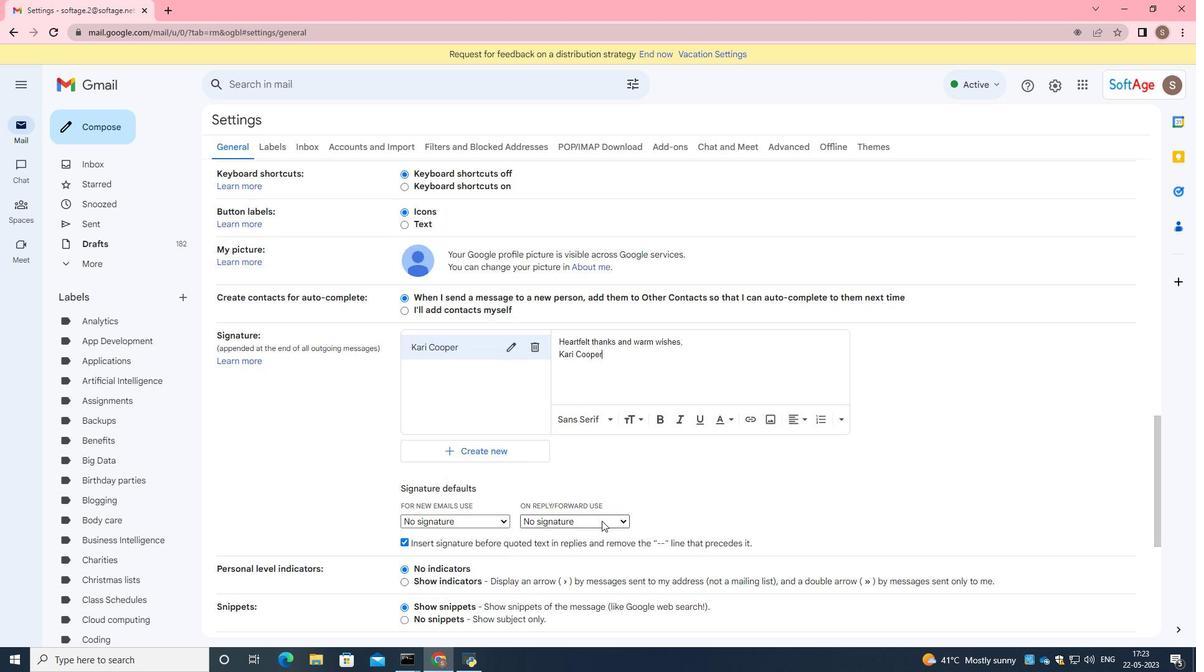 
Action: Mouse scrolled (603, 522) with delta (0, 0)
Screenshot: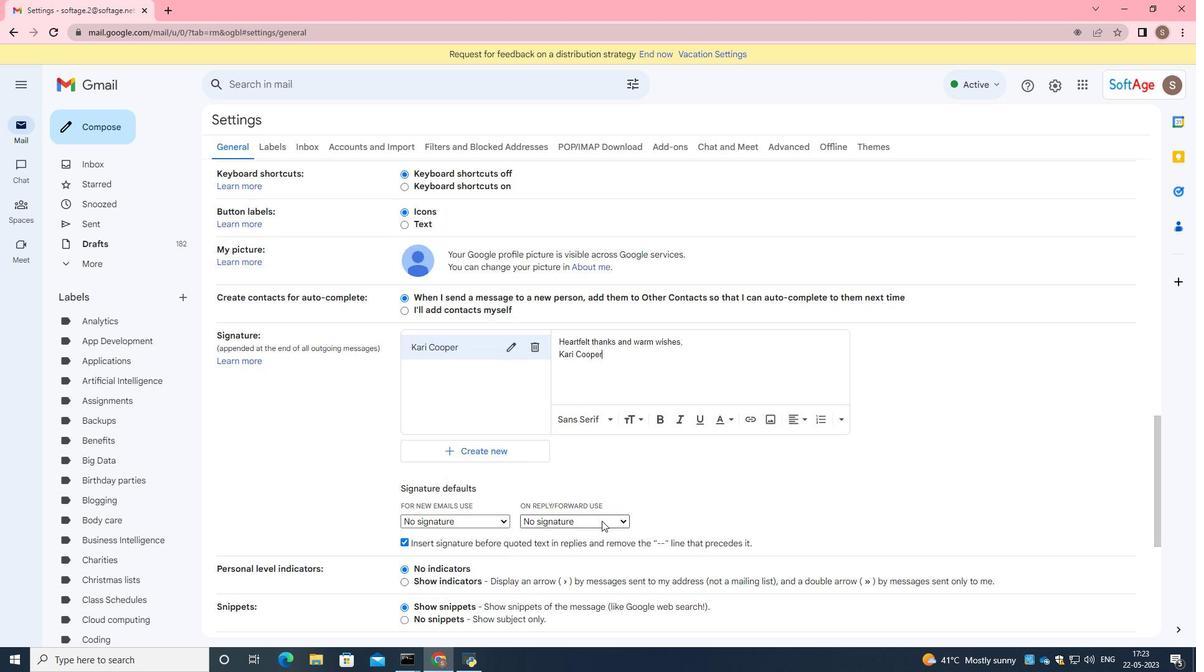 
Action: Mouse moved to (608, 528)
Screenshot: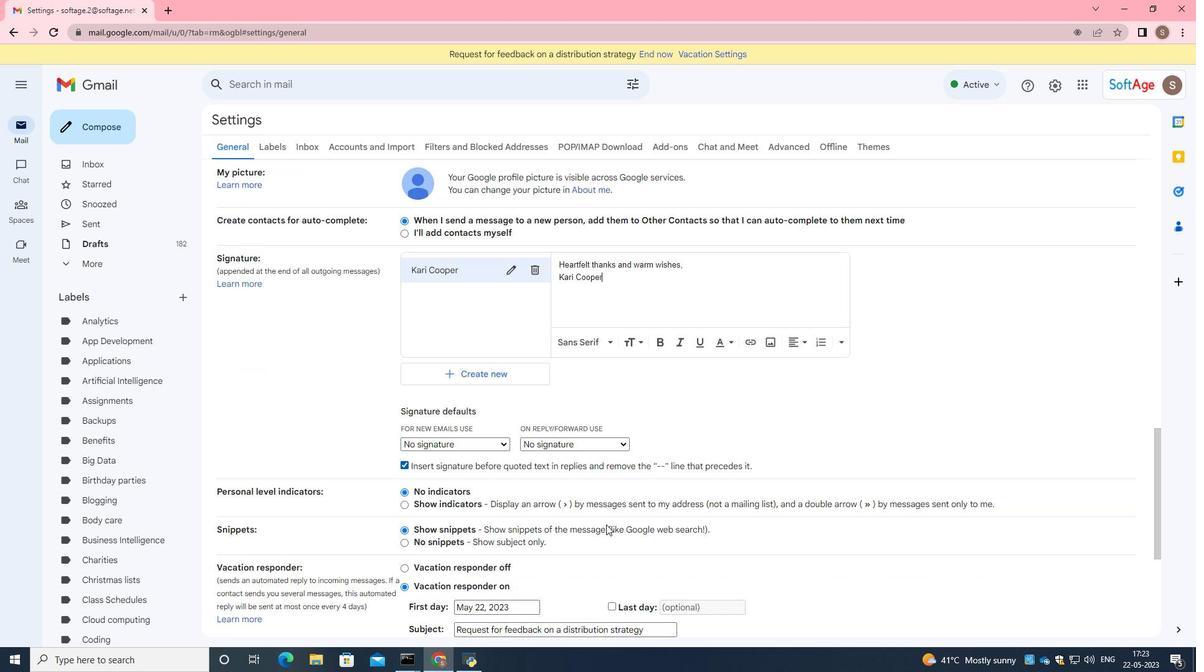 
Action: Mouse scrolled (608, 527) with delta (0, 0)
Screenshot: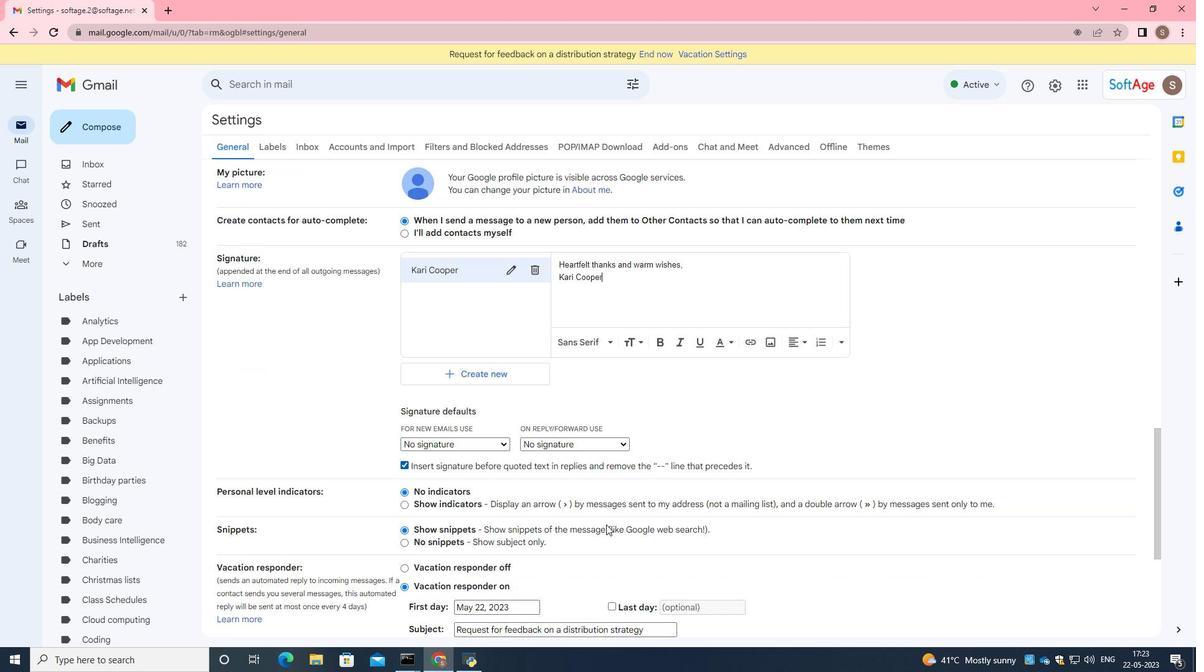 
Action: Mouse moved to (609, 530)
Screenshot: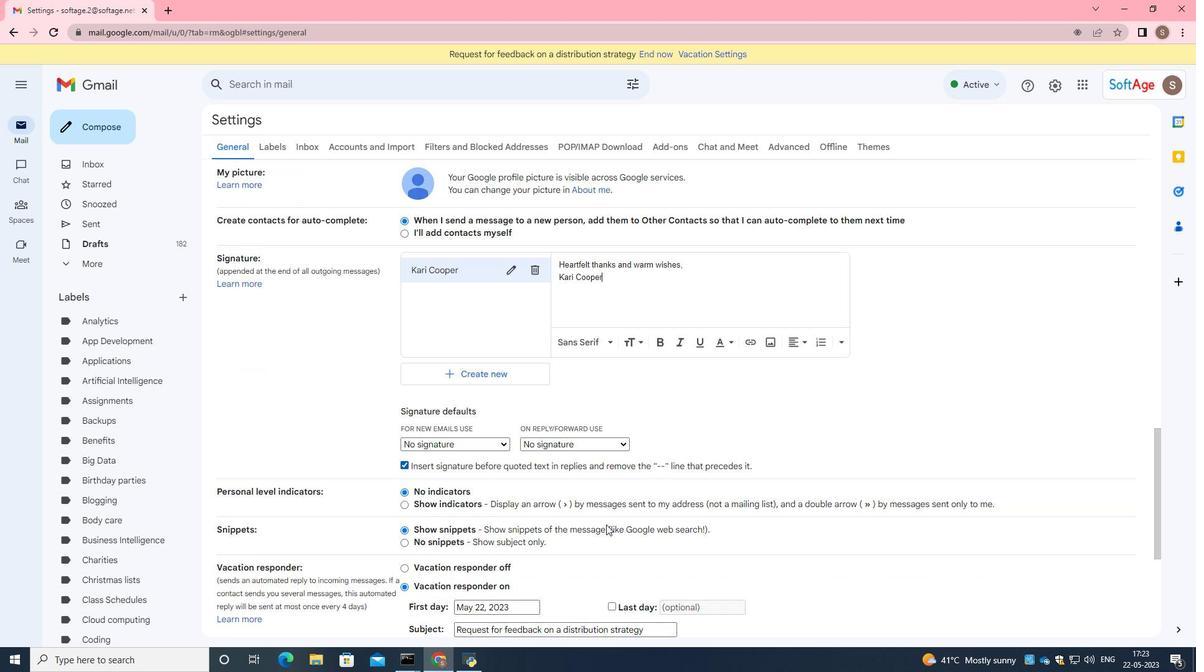 
Action: Mouse scrolled (609, 530) with delta (0, 0)
Screenshot: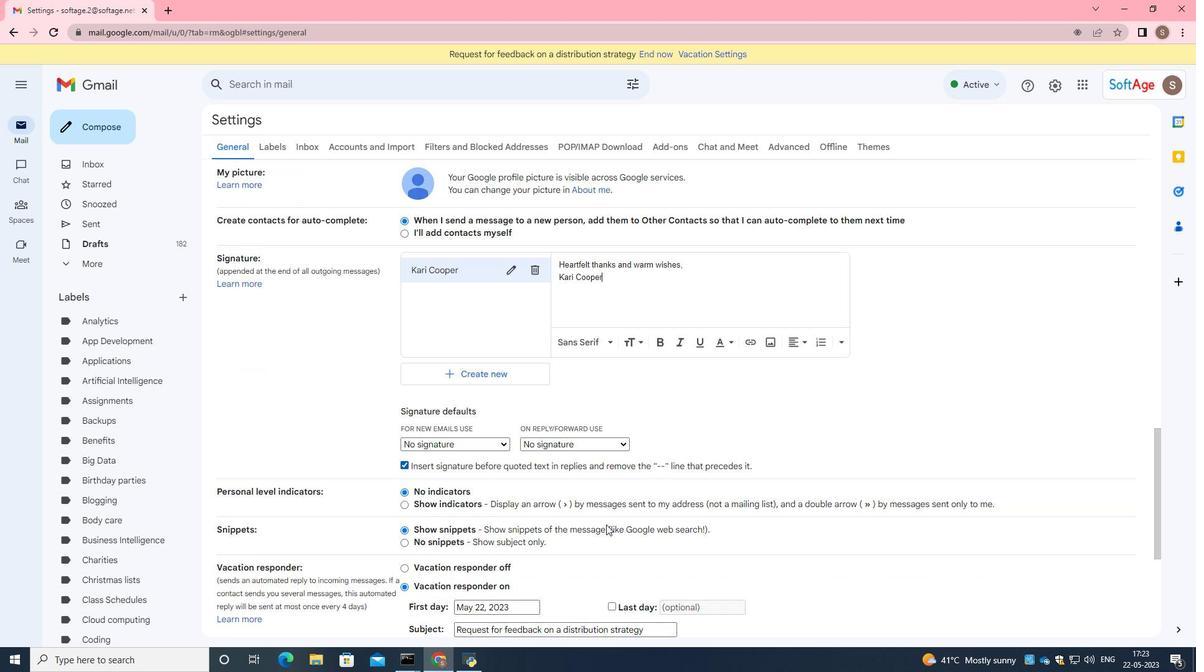 
Action: Mouse moved to (611, 533)
Screenshot: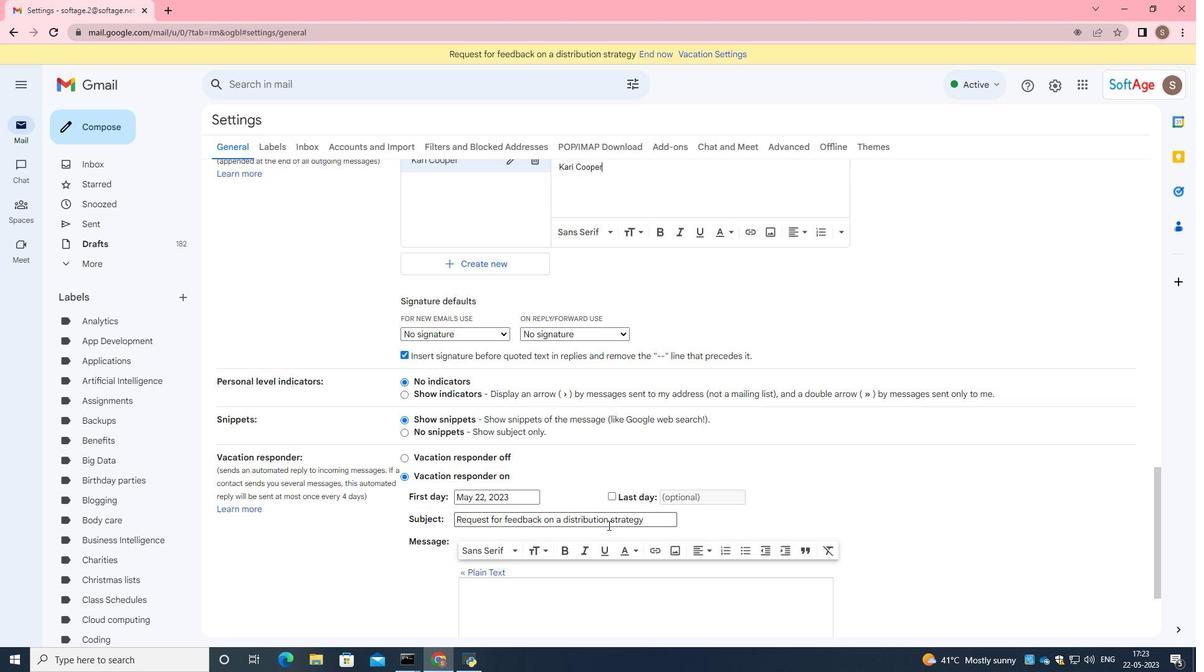 
Action: Mouse scrolled (611, 533) with delta (0, 0)
Screenshot: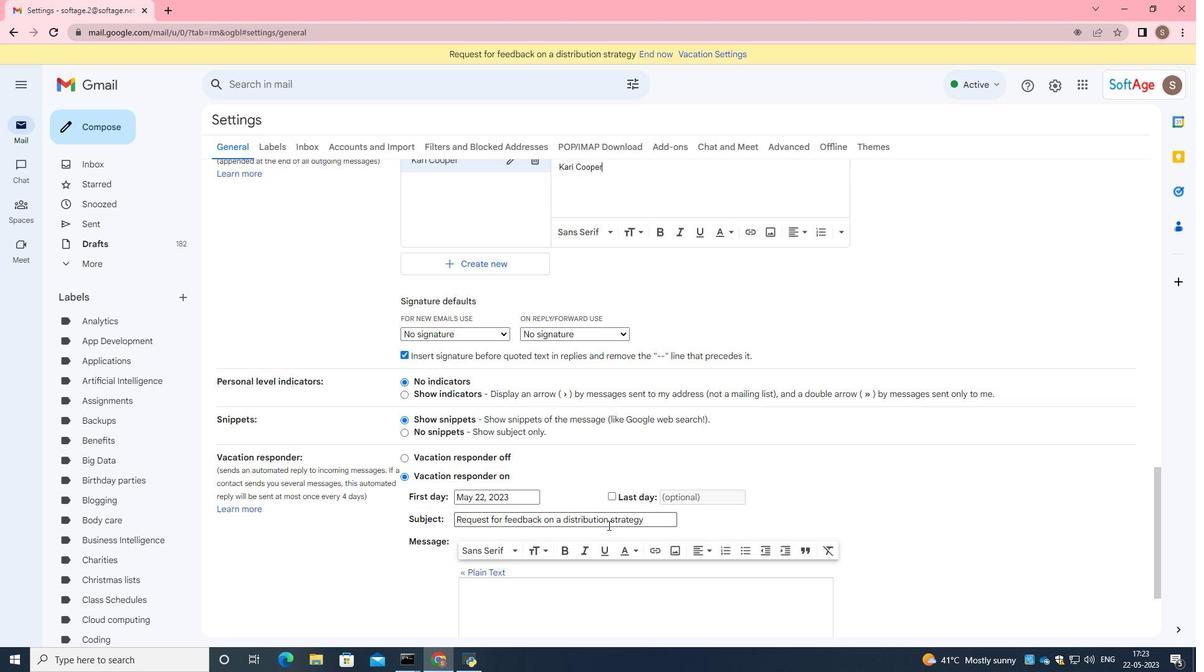
Action: Mouse moved to (644, 574)
Screenshot: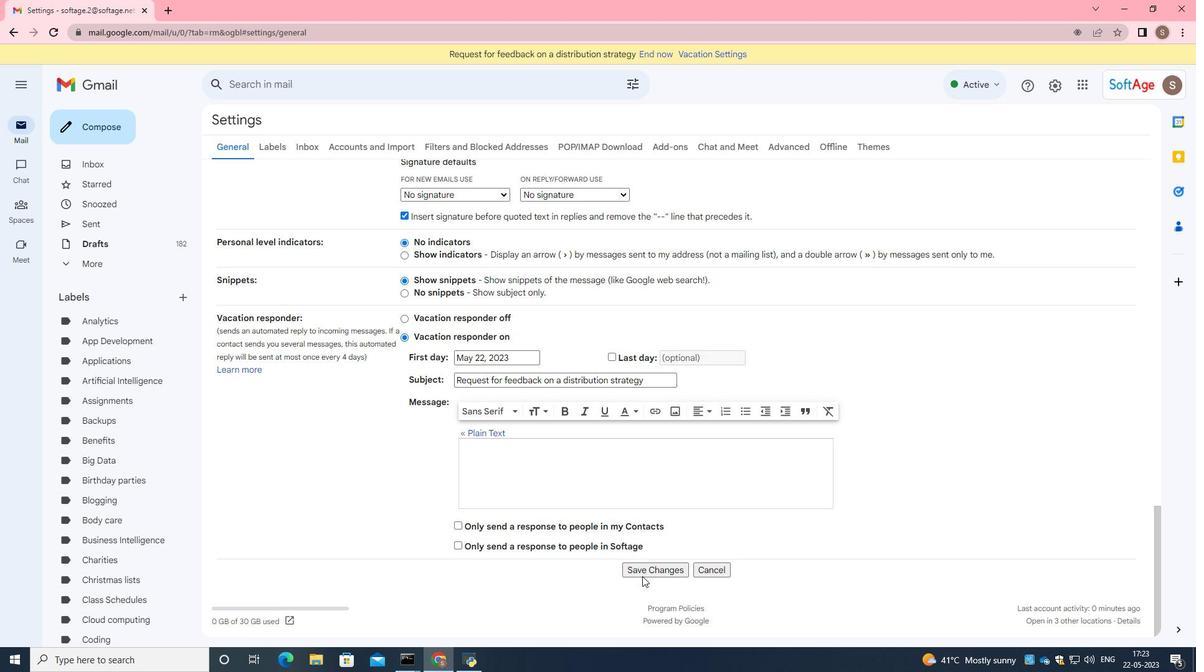 
Action: Mouse pressed left at (644, 574)
Screenshot: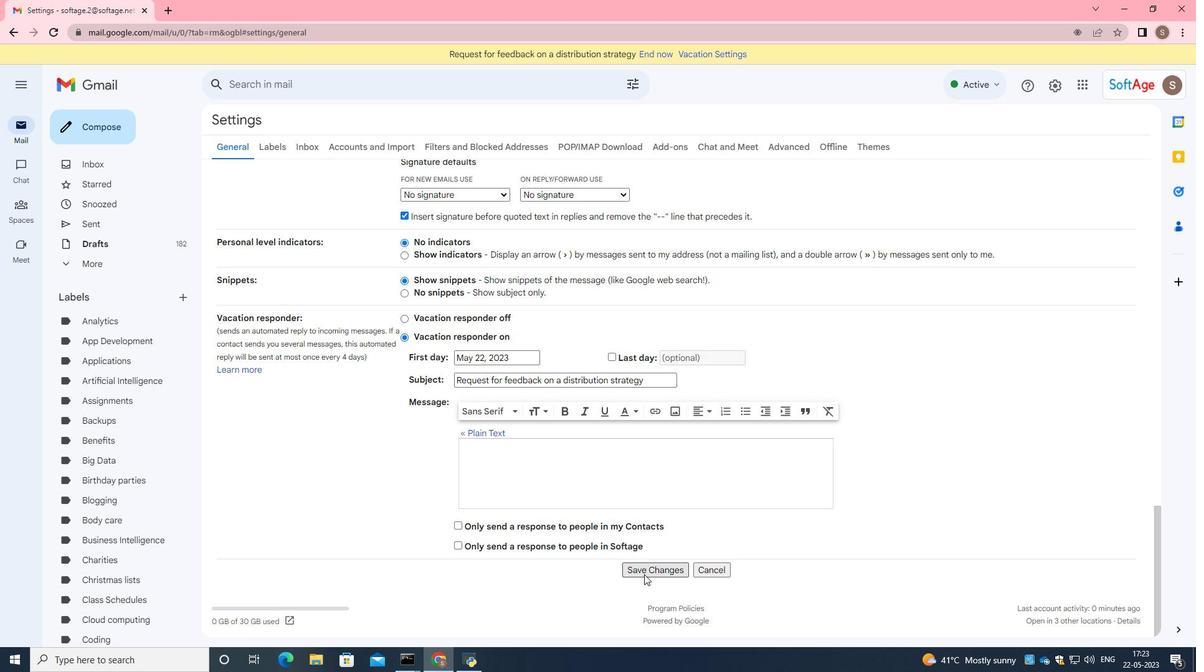 
Action: Mouse moved to (94, 136)
Screenshot: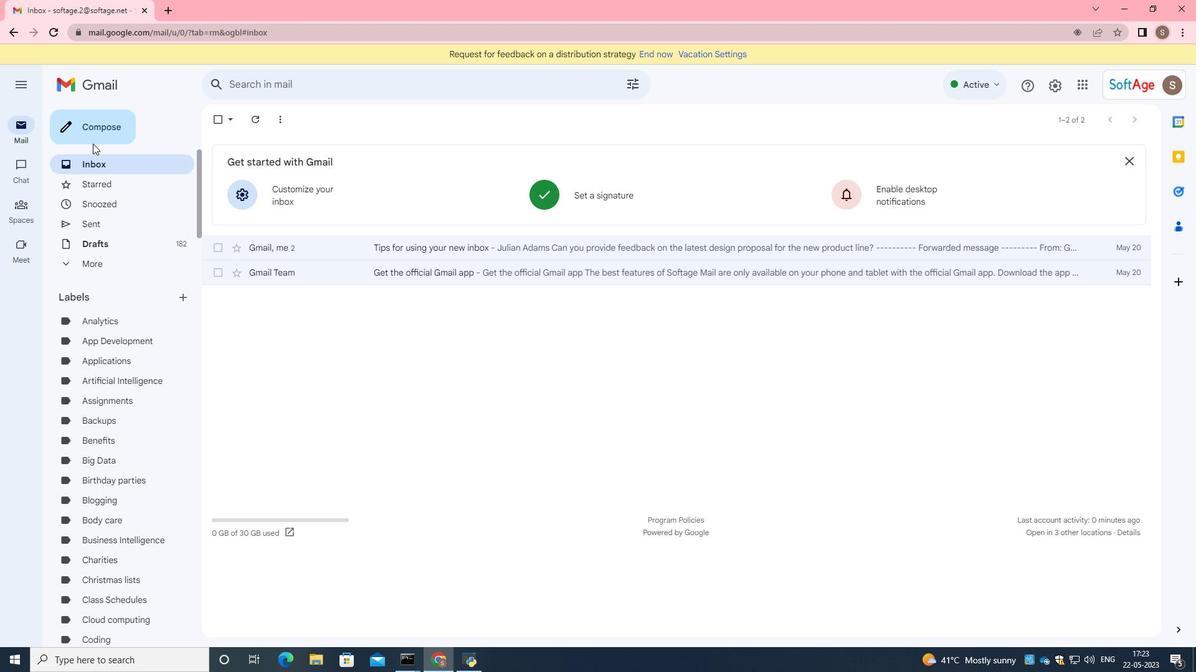 
Action: Mouse pressed left at (94, 136)
Screenshot: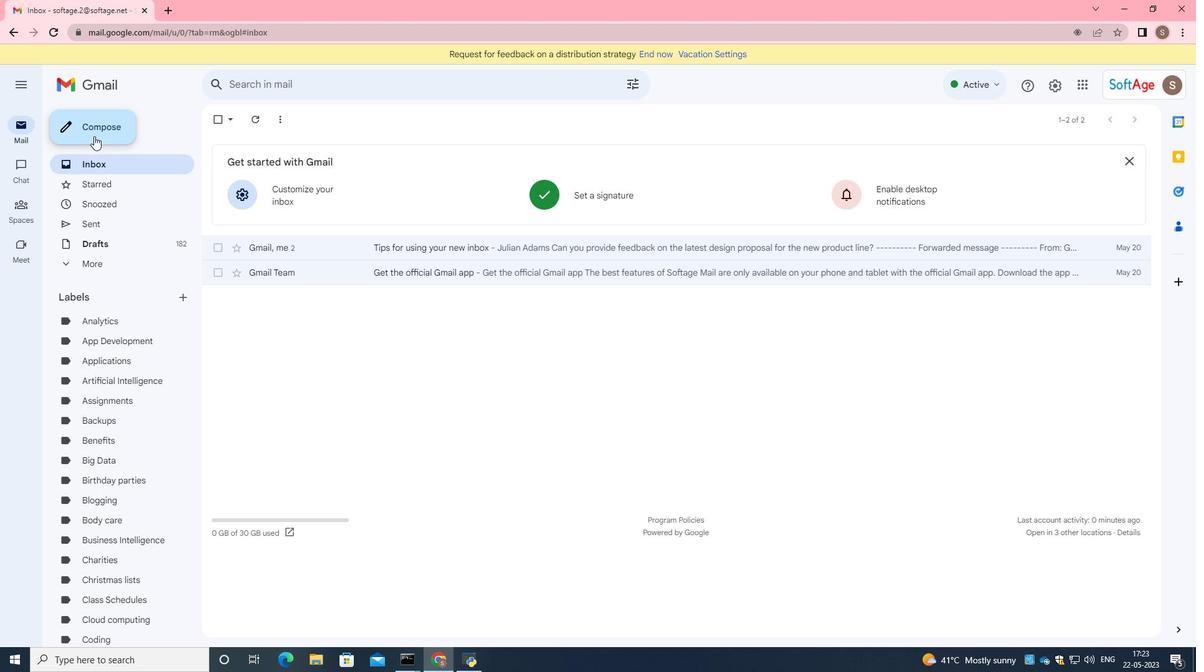 
Action: Mouse moved to (1006, 626)
Screenshot: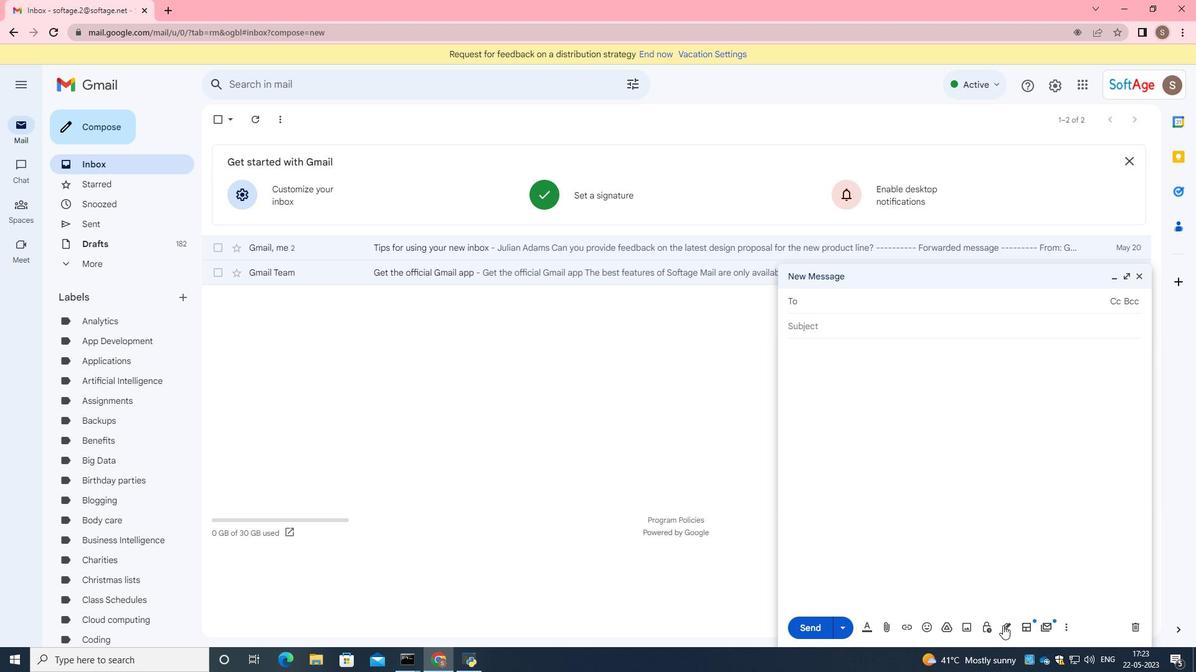 
Action: Mouse pressed left at (1006, 626)
Screenshot: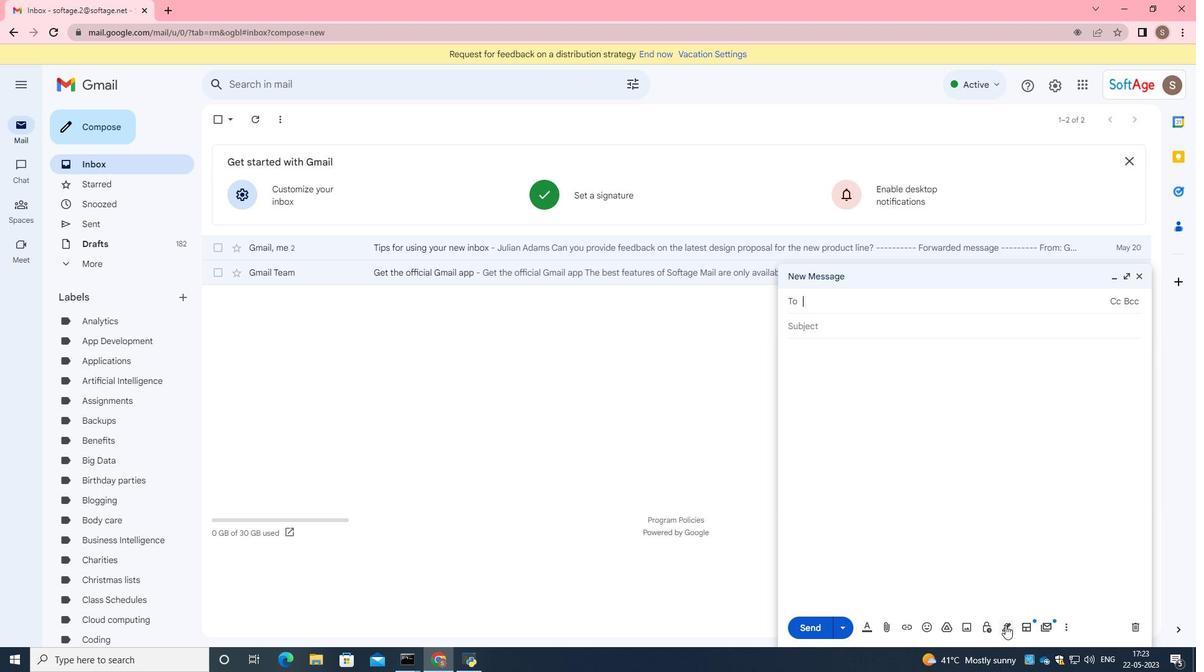
Action: Mouse moved to (1045, 605)
Screenshot: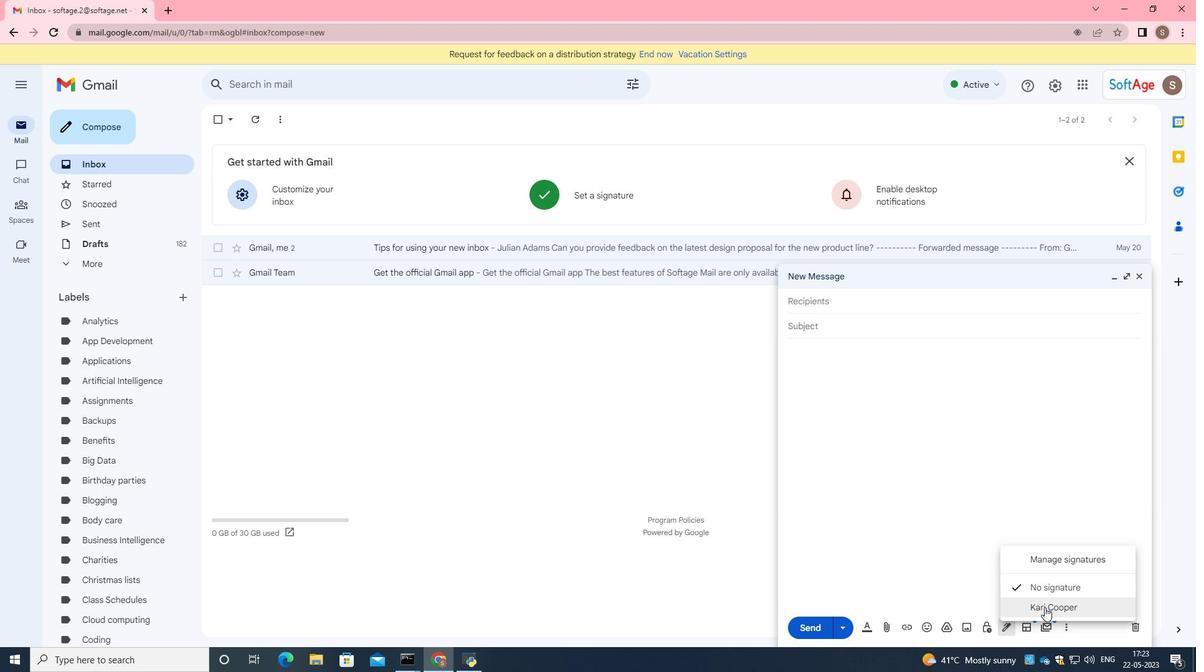
Action: Mouse pressed left at (1045, 605)
Screenshot: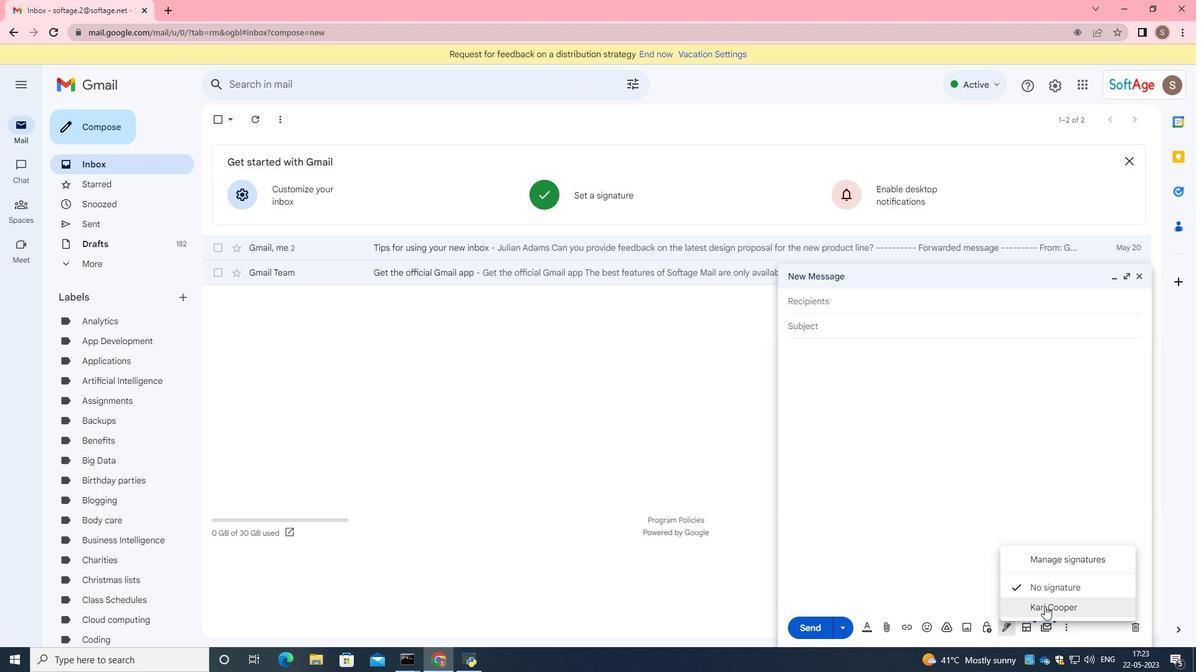 
Action: Mouse moved to (1064, 627)
Screenshot: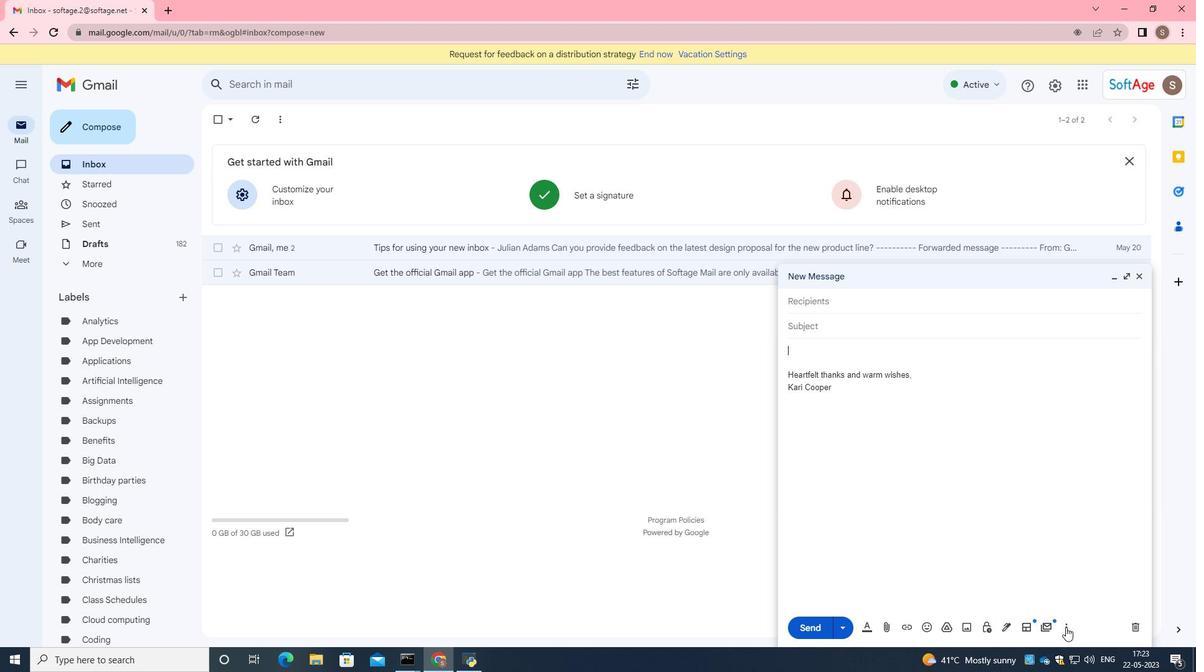 
Action: Mouse pressed left at (1064, 627)
Screenshot: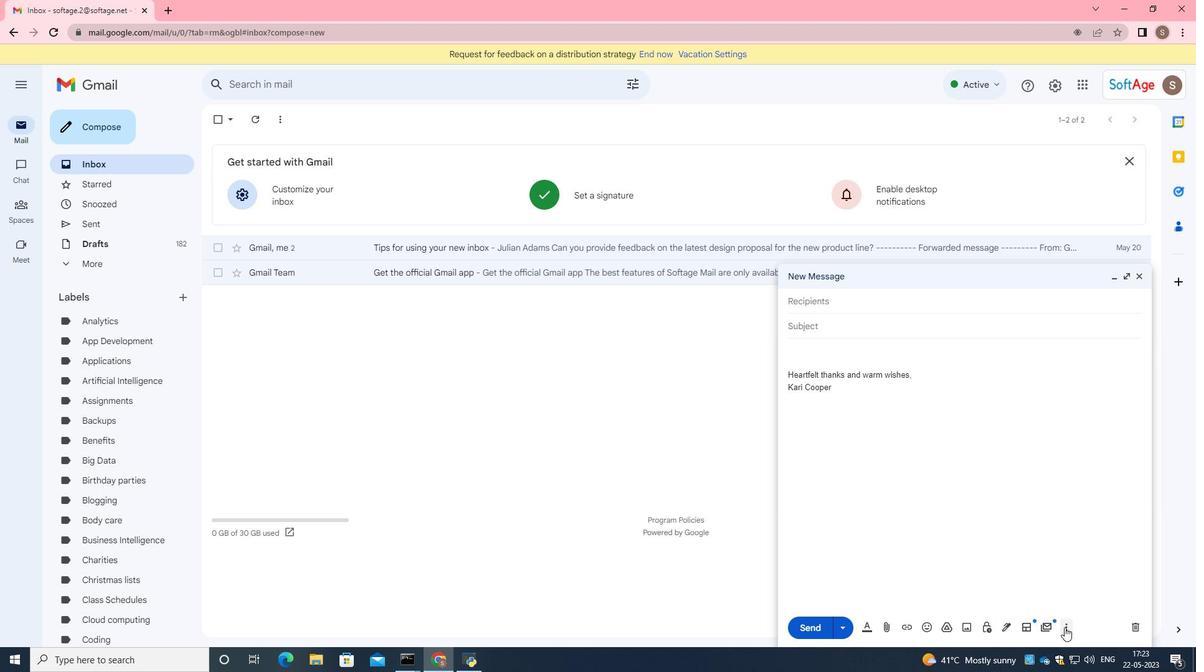 
Action: Mouse moved to (981, 509)
Screenshot: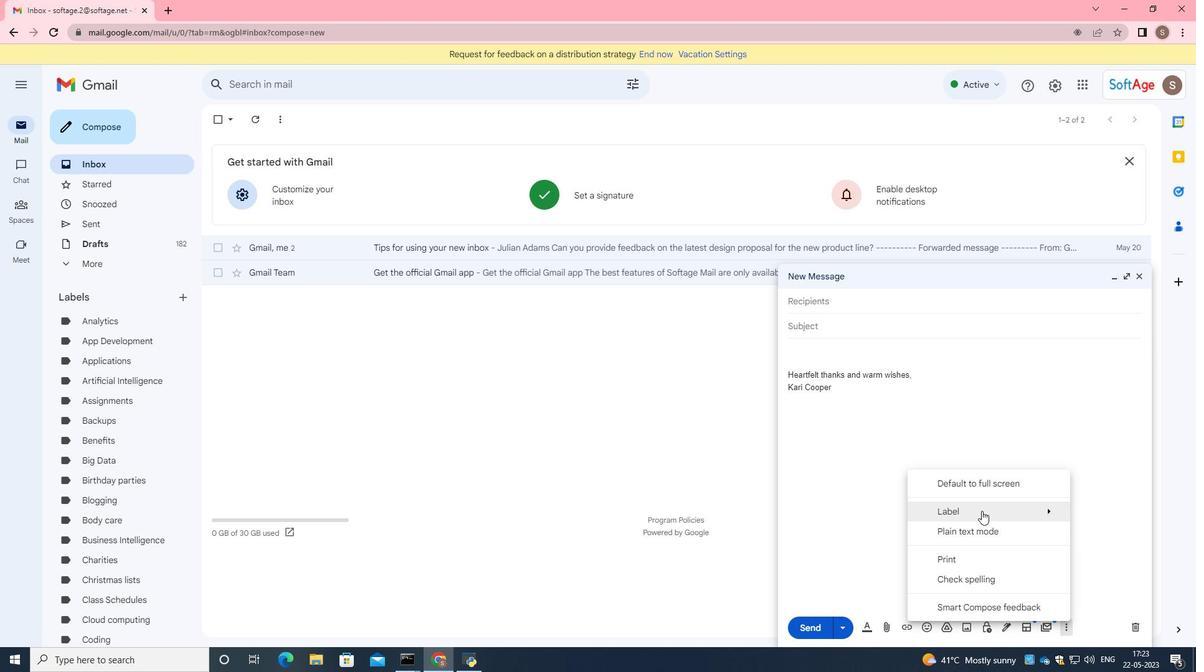 
Action: Mouse pressed left at (981, 509)
Screenshot: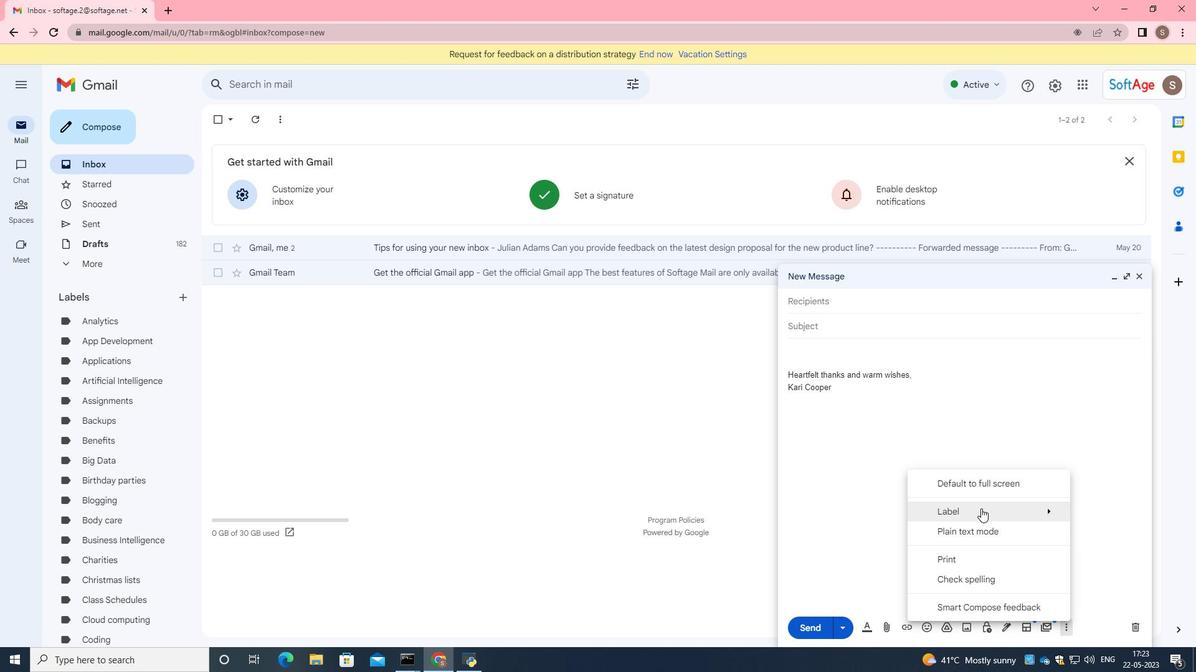 
Action: Mouse moved to (721, 275)
Screenshot: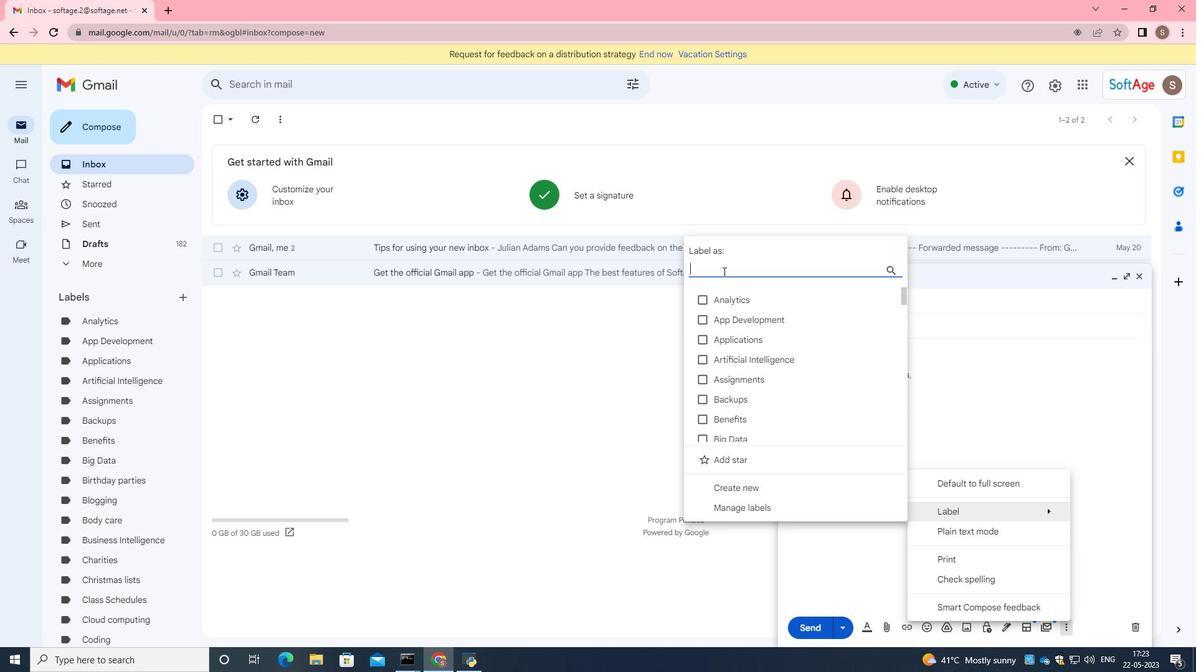 
Action: Key pressed <Key.caps_lock>D<Key.caps_lock>ata<Key.space>v<Key.caps_lock>ISU<Key.backspace><Key.backspace><Key.backspace><Key.caps_lock>isualization
Screenshot: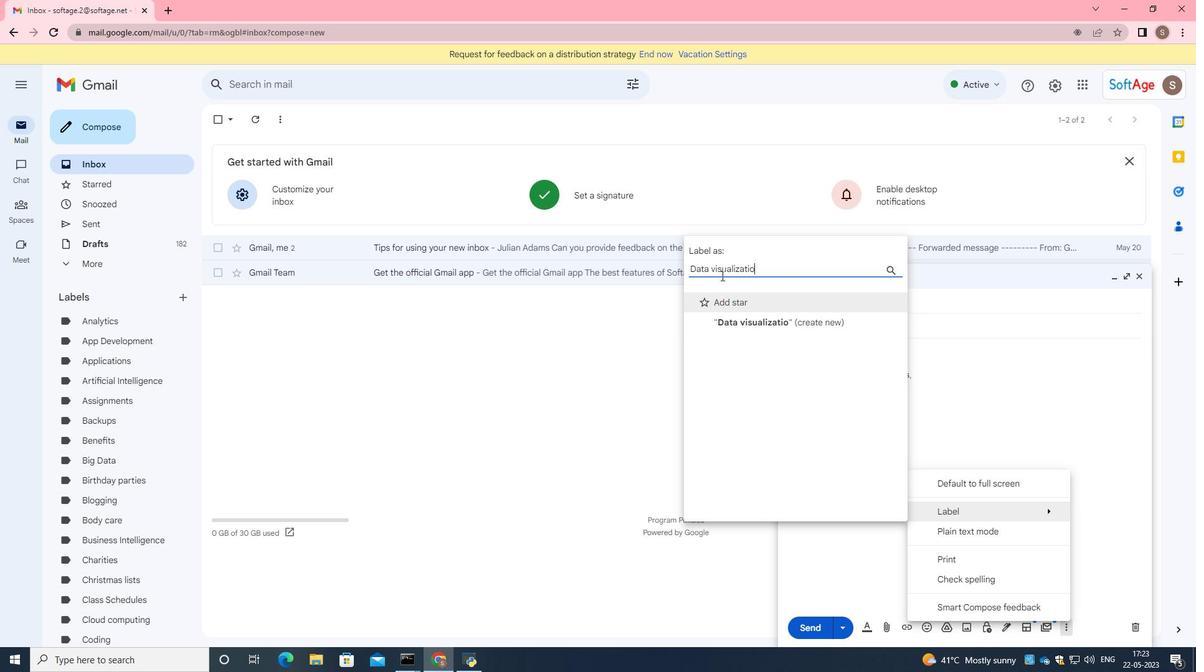 
Action: Mouse moved to (754, 323)
Screenshot: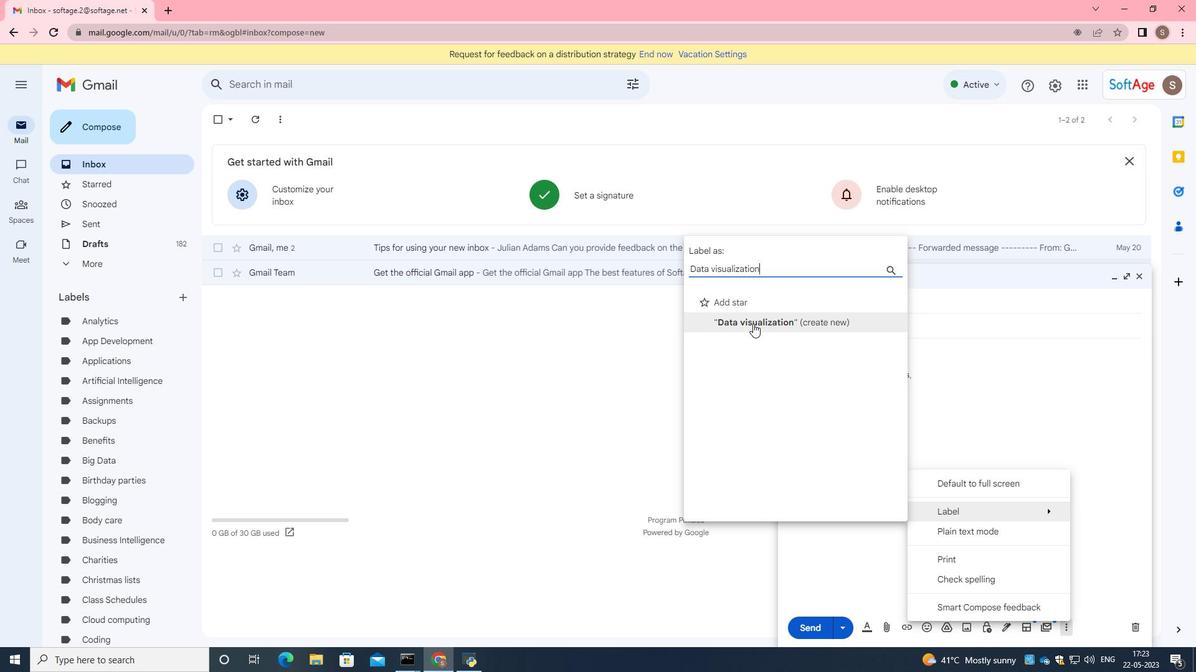 
Action: Mouse pressed left at (754, 323)
Screenshot: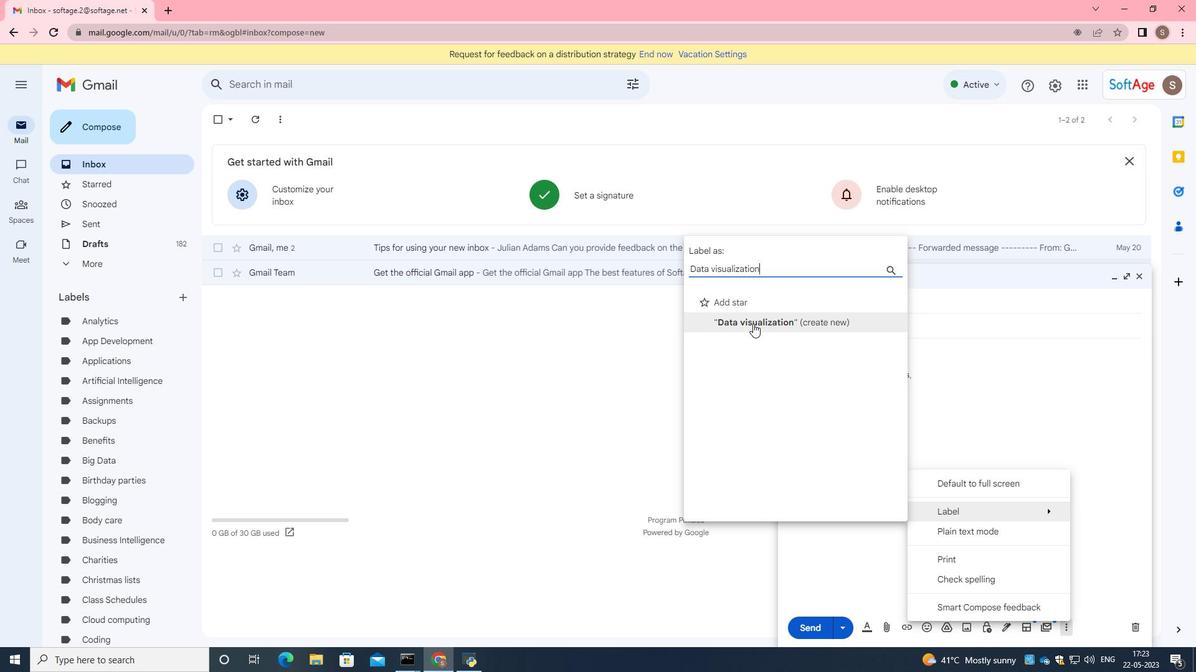 
Action: Mouse moved to (708, 399)
Screenshot: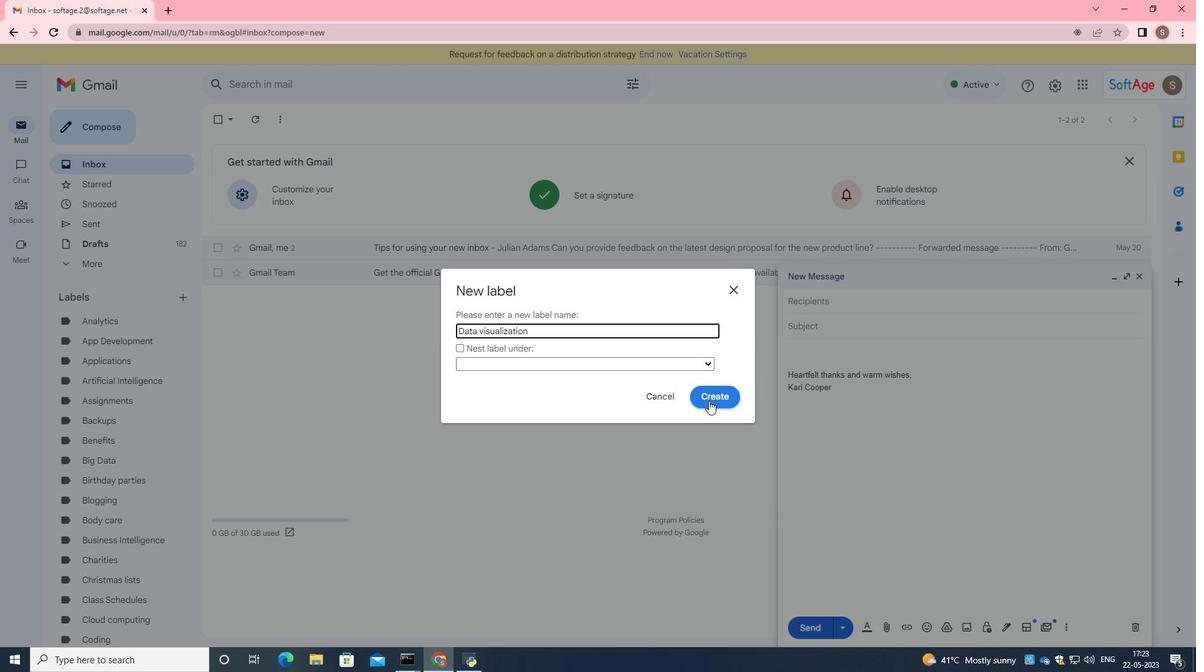 
Action: Mouse pressed left at (708, 399)
Screenshot: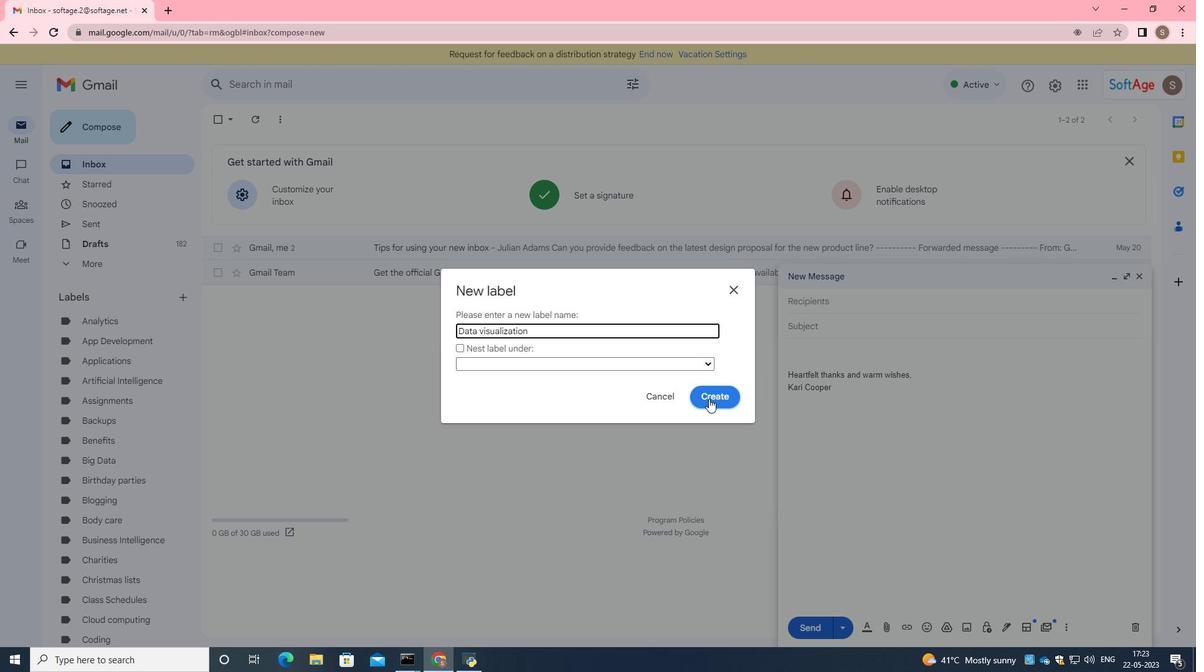 
Action: Mouse moved to (841, 305)
Screenshot: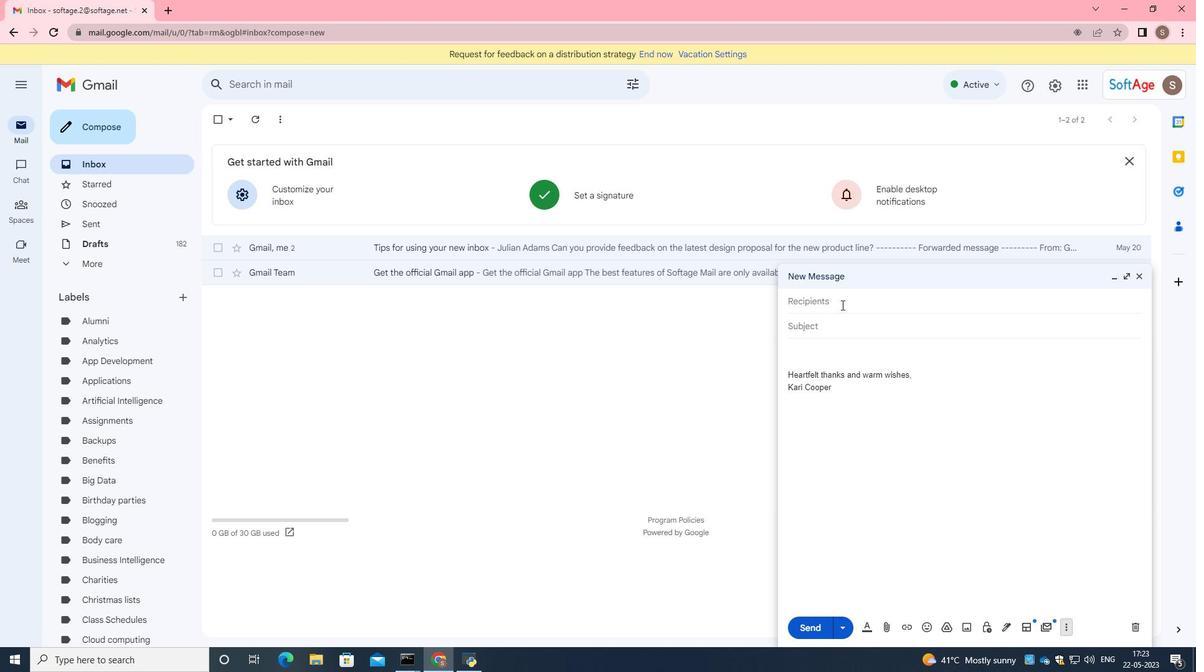 
Action: Mouse pressed left at (841, 305)
Screenshot: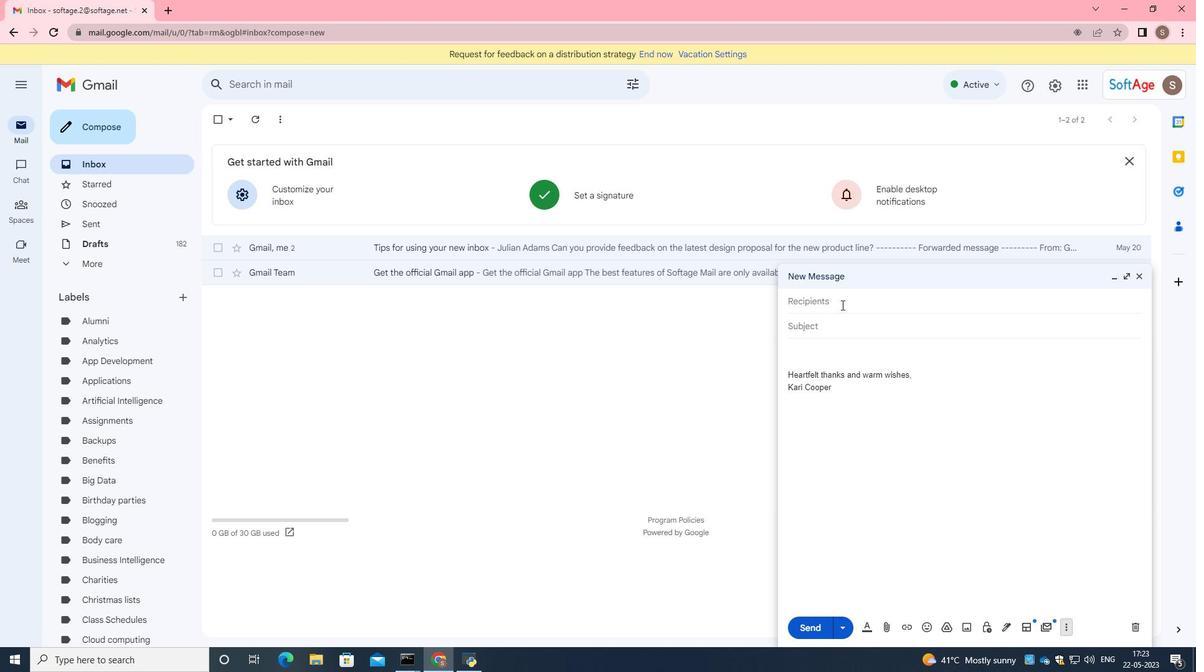 
Action: Mouse moved to (833, 304)
Screenshot: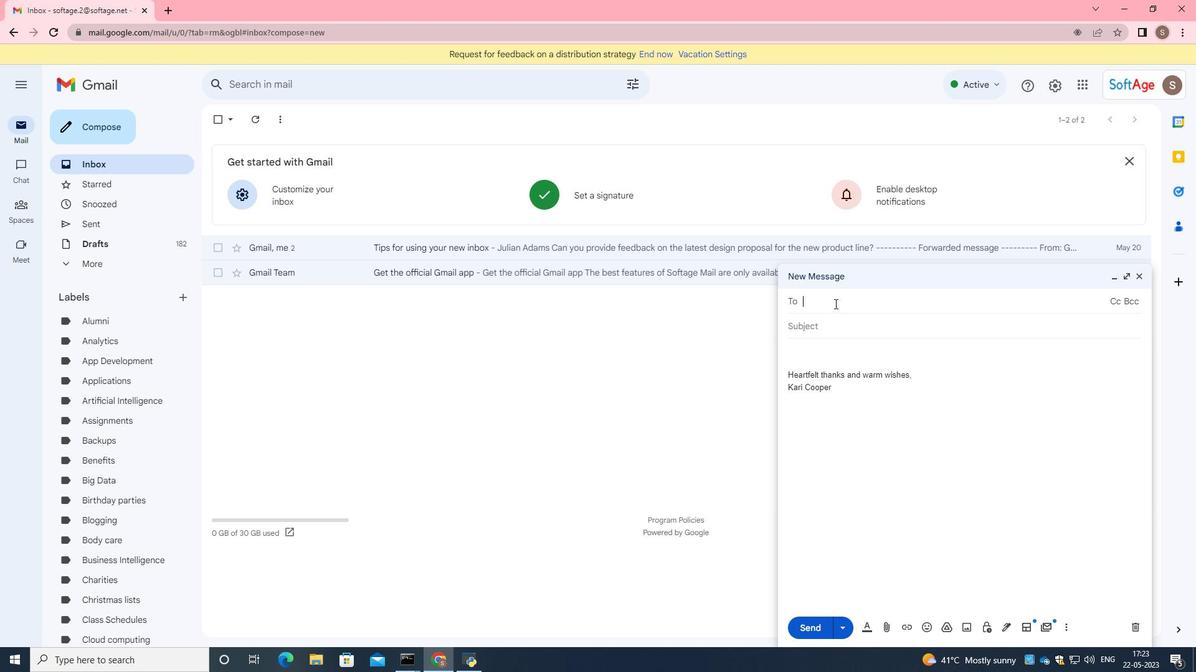 
Action: Key pressed <Key.caps_lock>
Screenshot: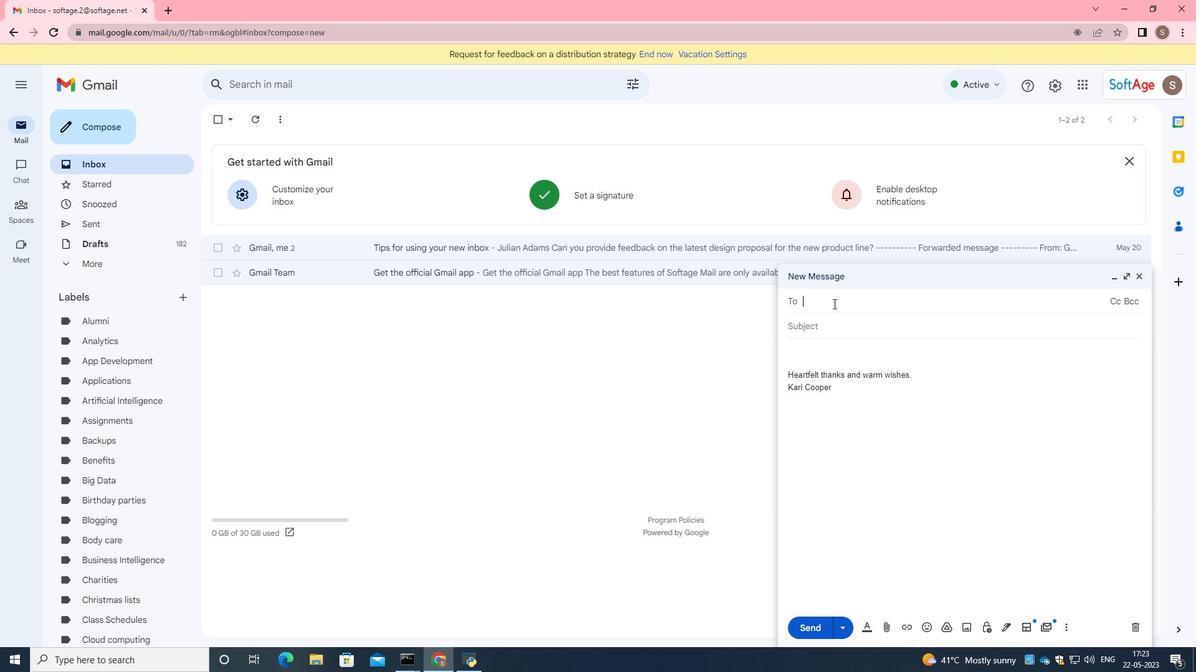 
Action: Mouse moved to (570, 0)
Screenshot: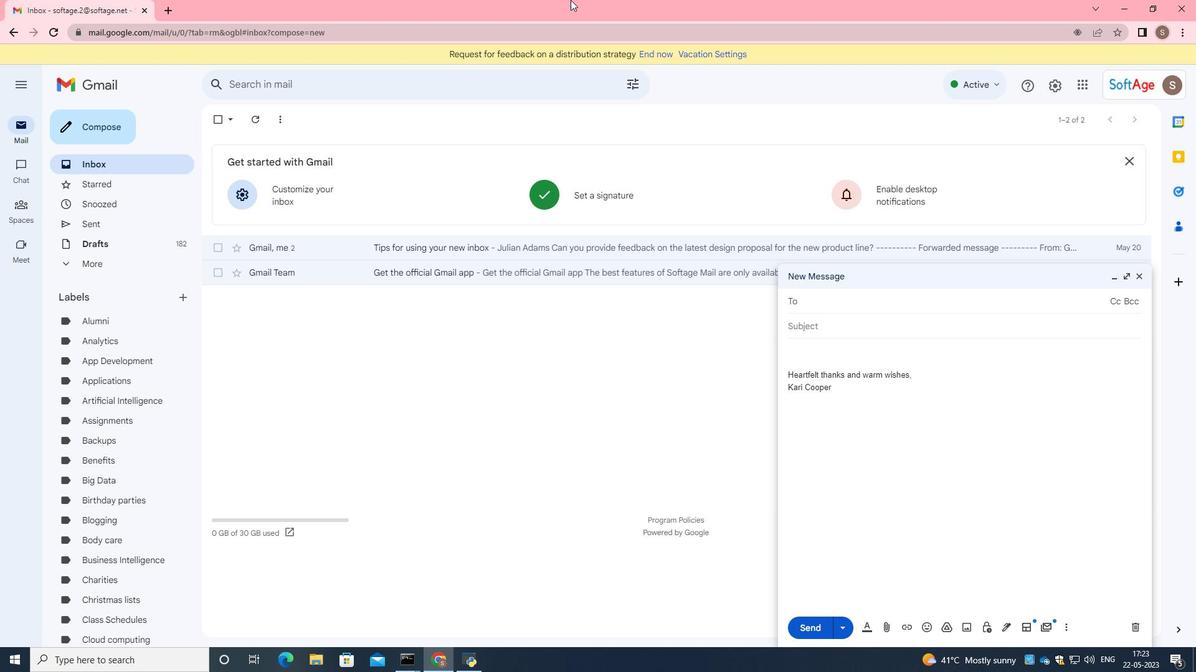 
Action: Key pressed S<Key.backspace><Key.caps_lock>softage.5<Key.shift><Key.shift><Key.shift>@softage.net
Screenshot: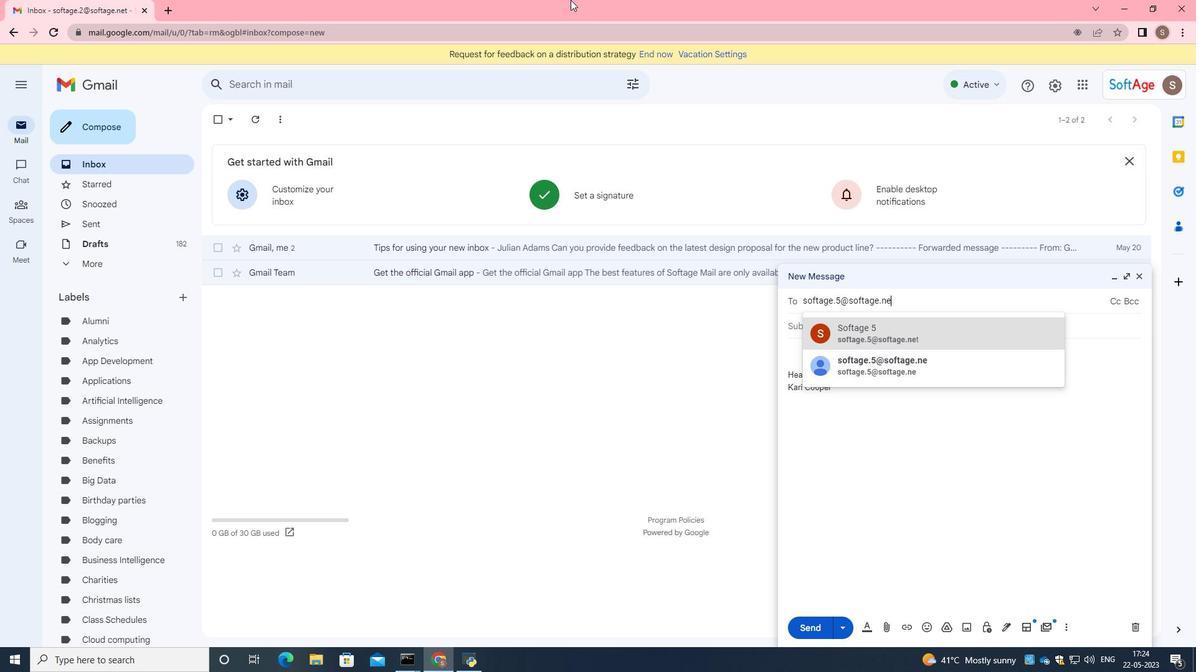
Action: Mouse moved to (847, 342)
Screenshot: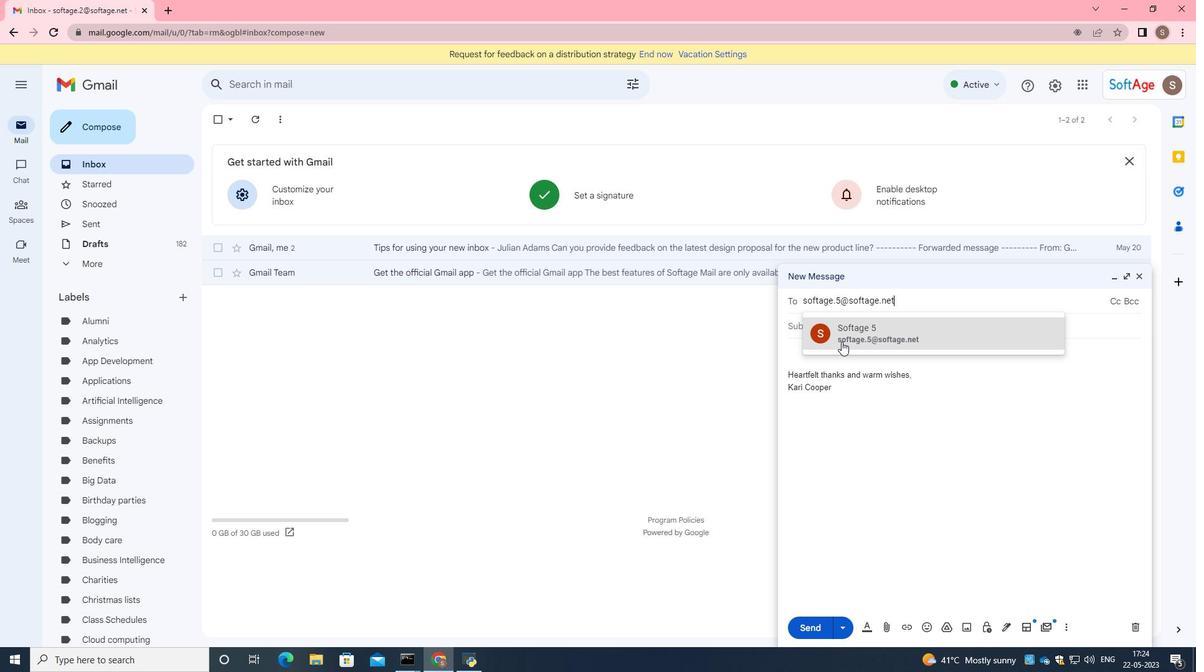 
Action: Mouse pressed left at (847, 342)
Screenshot: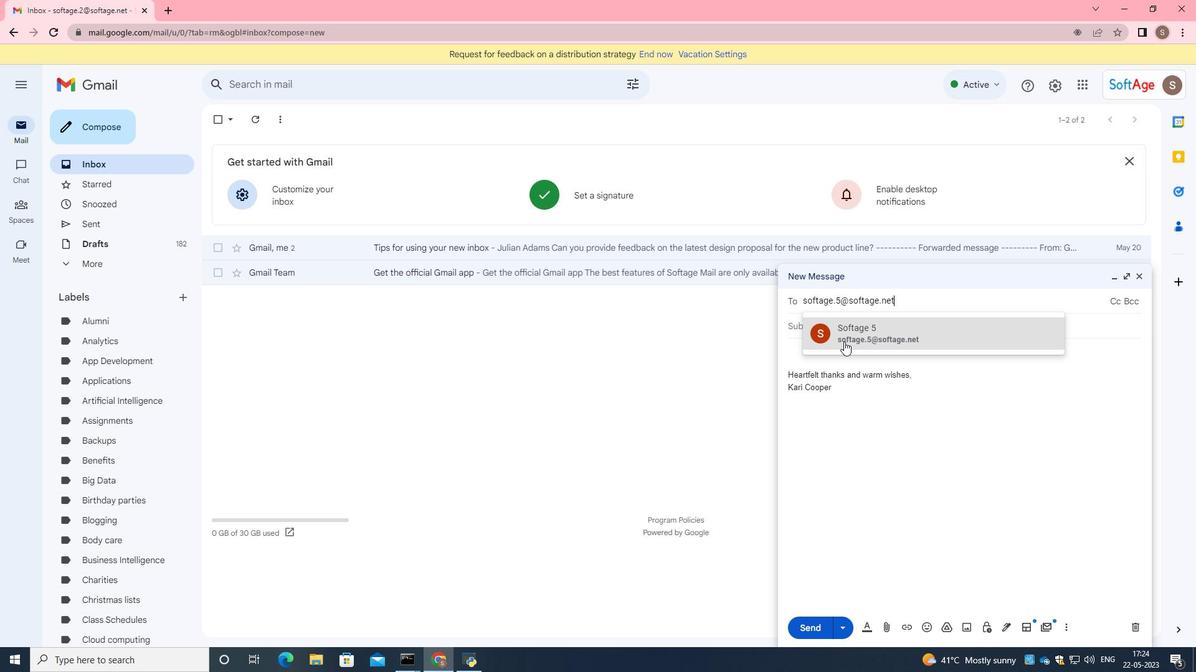 
Action: Mouse moved to (874, 404)
Screenshot: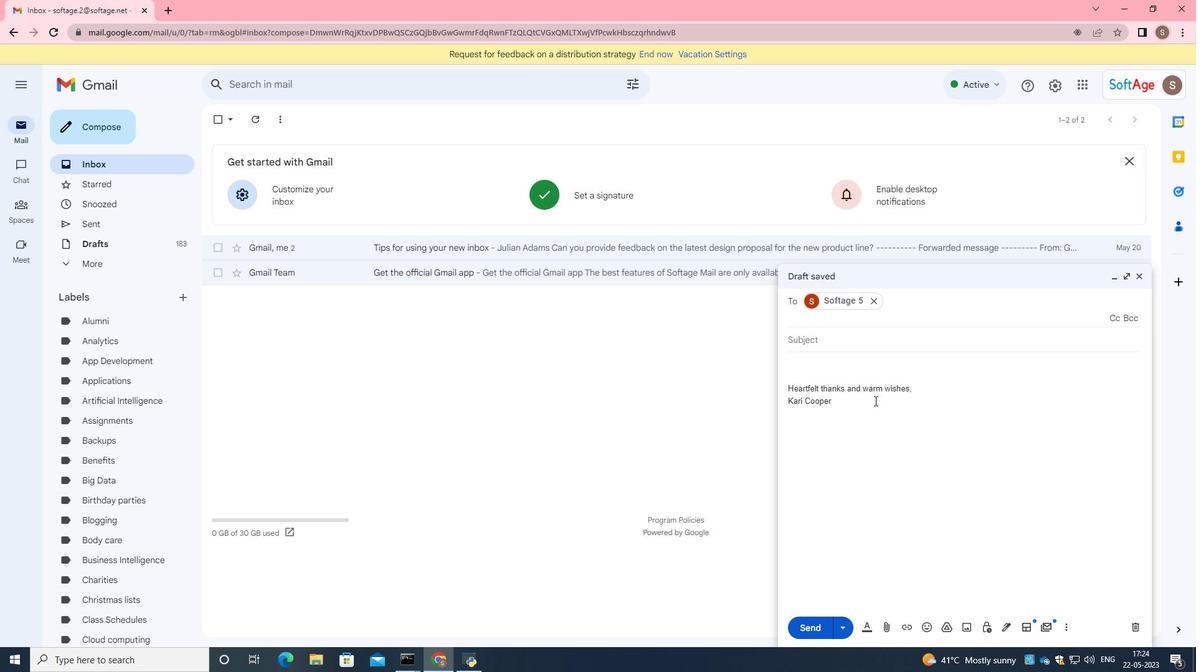 
Action: Mouse scrolled (874, 404) with delta (0, 0)
Screenshot: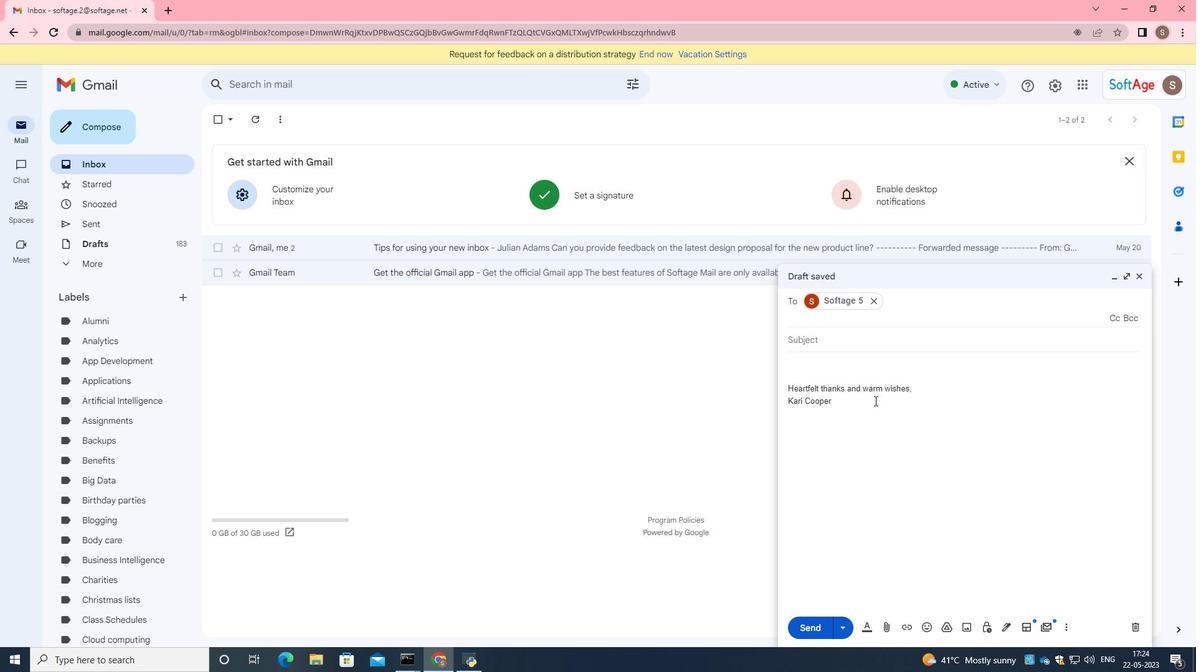 
Action: Mouse scrolled (874, 404) with delta (0, 0)
Screenshot: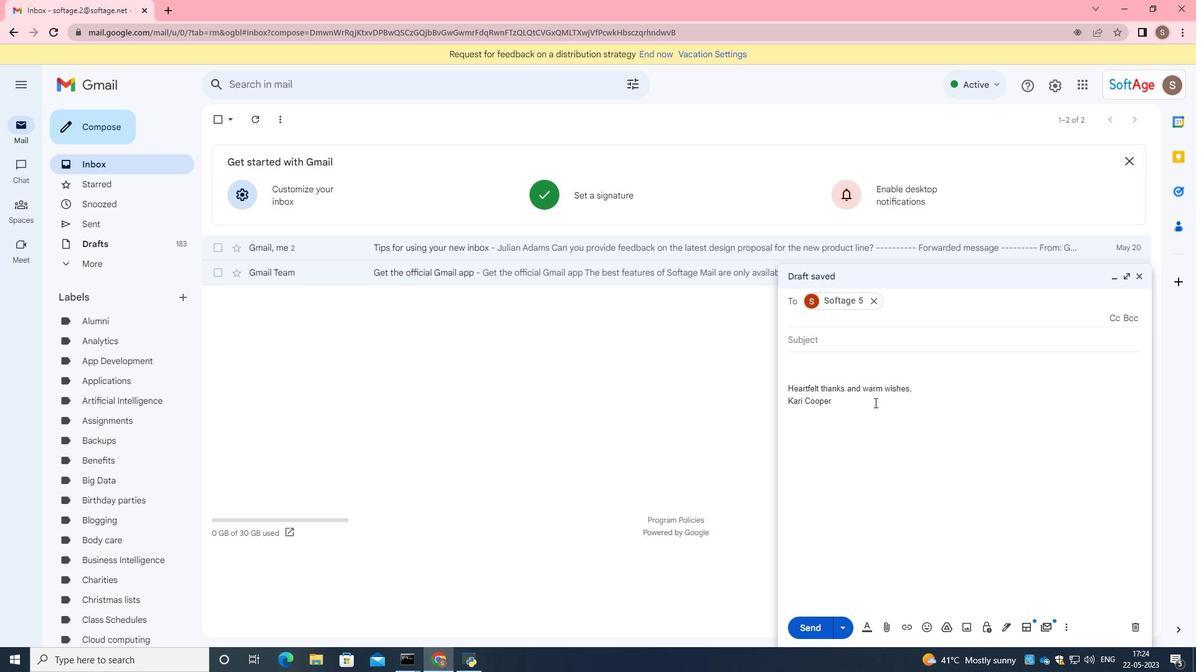 
Action: Mouse moved to (819, 623)
Screenshot: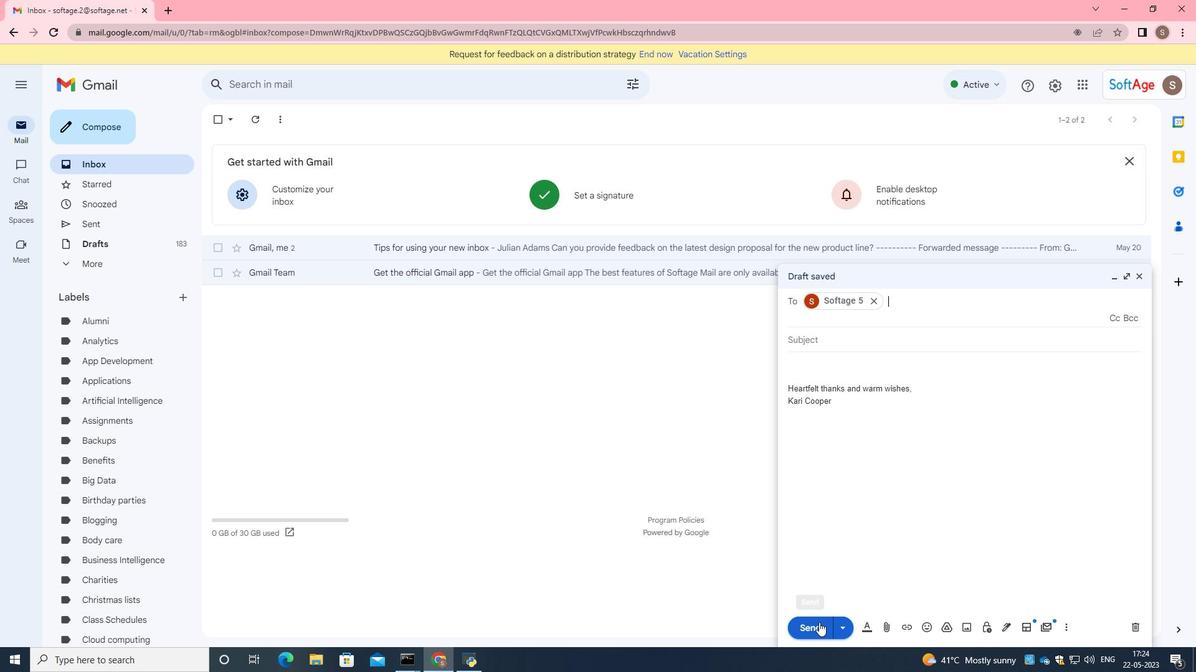 
